 Task: Search one way flight ticket for 1 adult, 5 children, 2 infants in seat and 1 infant on lap in first from Vieques: Antonio Rivera Rodriguez Airport to Raleigh: Raleigh-durham International Airport on 8-5-2023. Choice of flights is Frontier. Number of bags: 7 checked bags. Price is upto 77000. Outbound departure time preference is 14:15.
Action: Mouse moved to (331, 291)
Screenshot: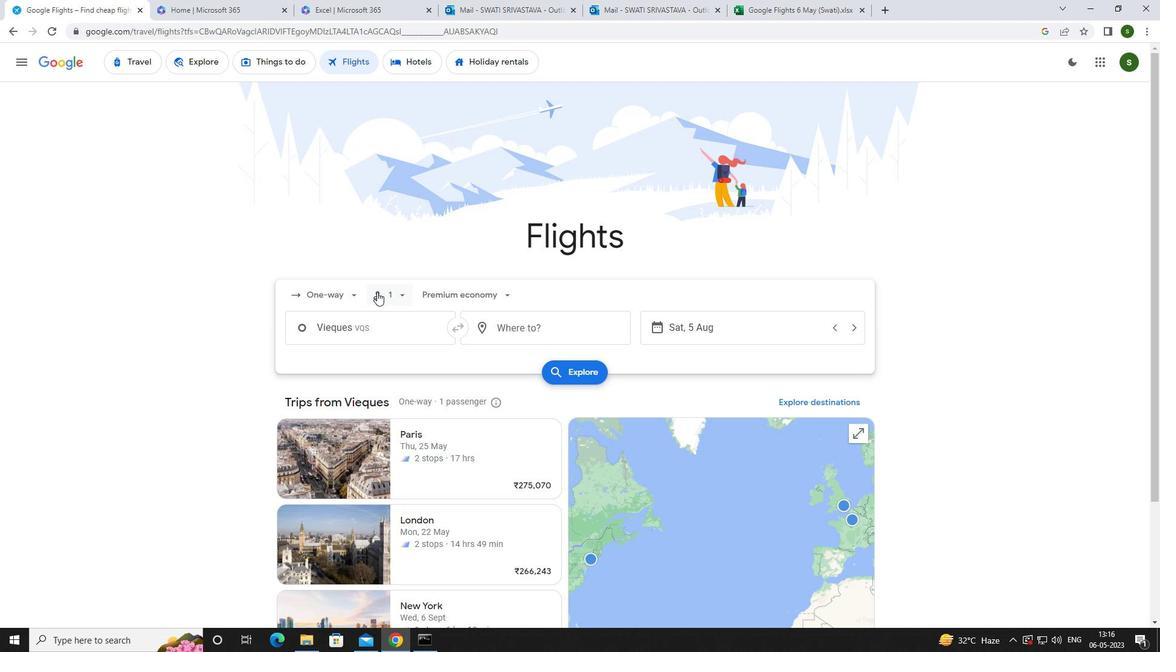 
Action: Mouse pressed left at (331, 291)
Screenshot: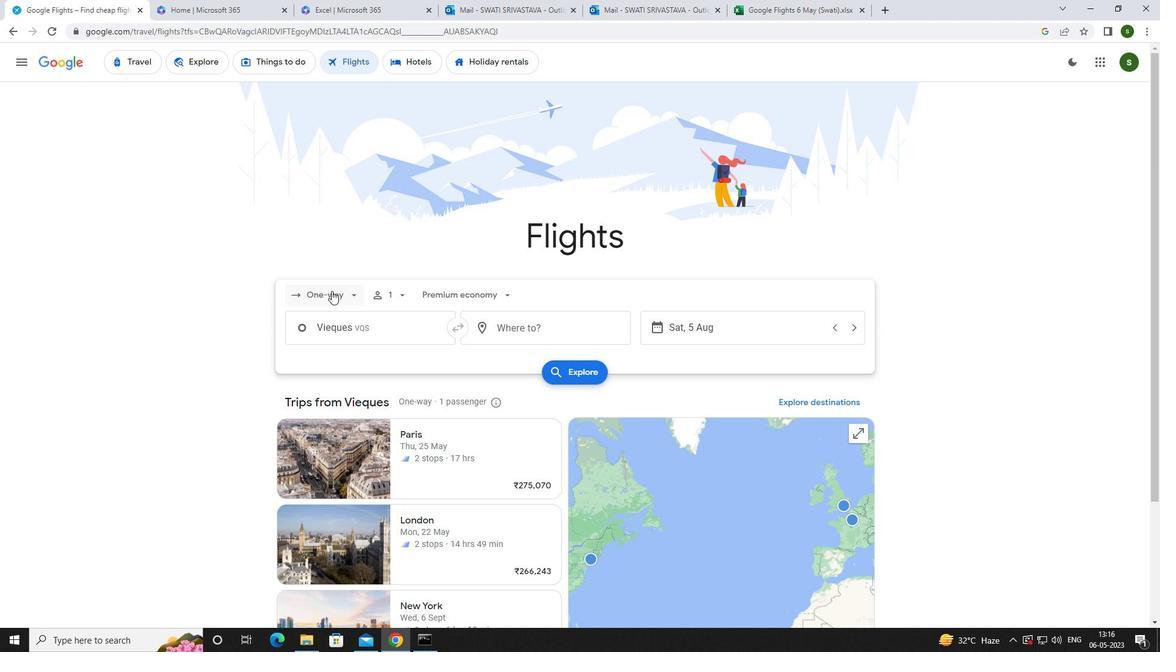 
Action: Mouse moved to (334, 356)
Screenshot: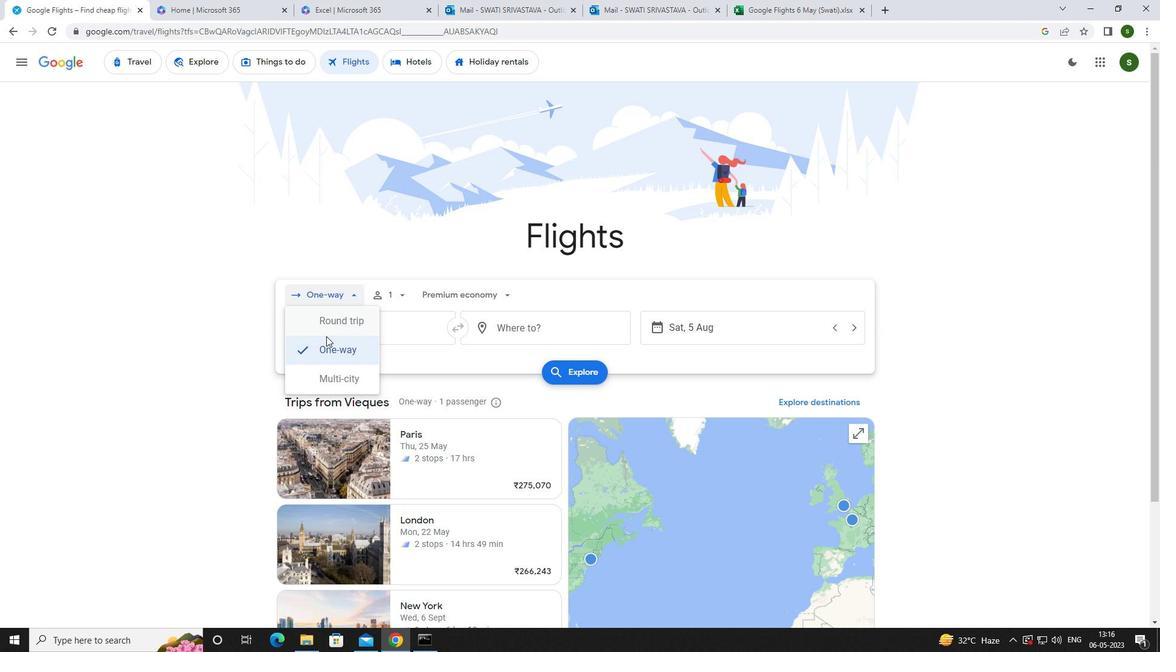 
Action: Mouse pressed left at (334, 356)
Screenshot: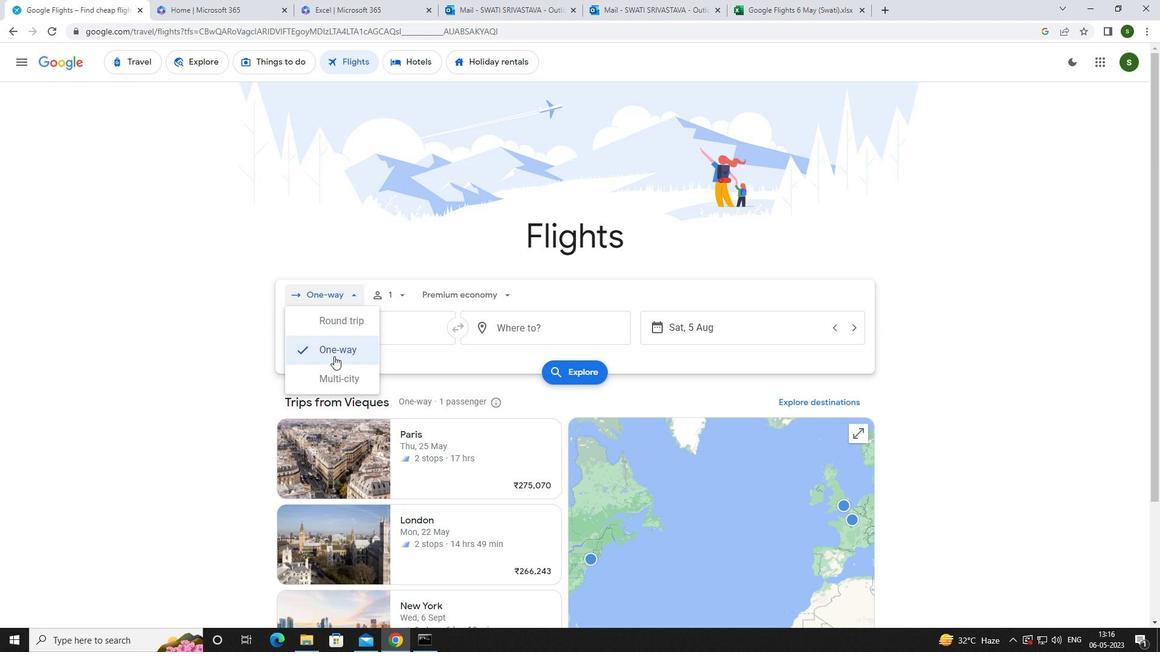 
Action: Mouse moved to (404, 289)
Screenshot: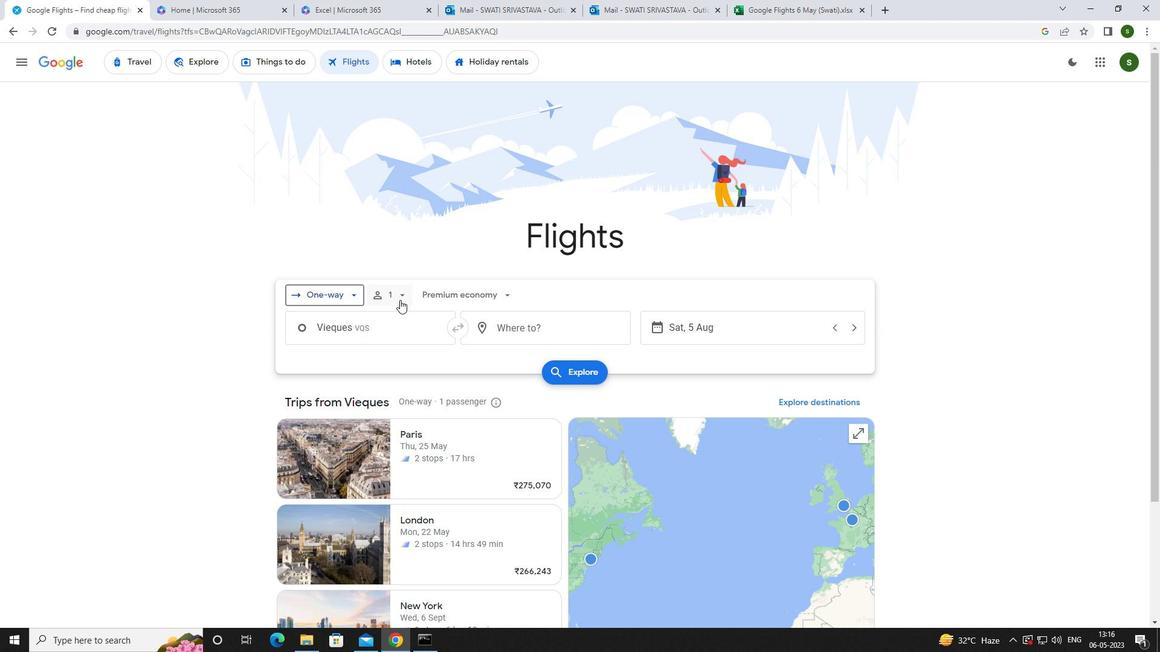 
Action: Mouse pressed left at (404, 289)
Screenshot: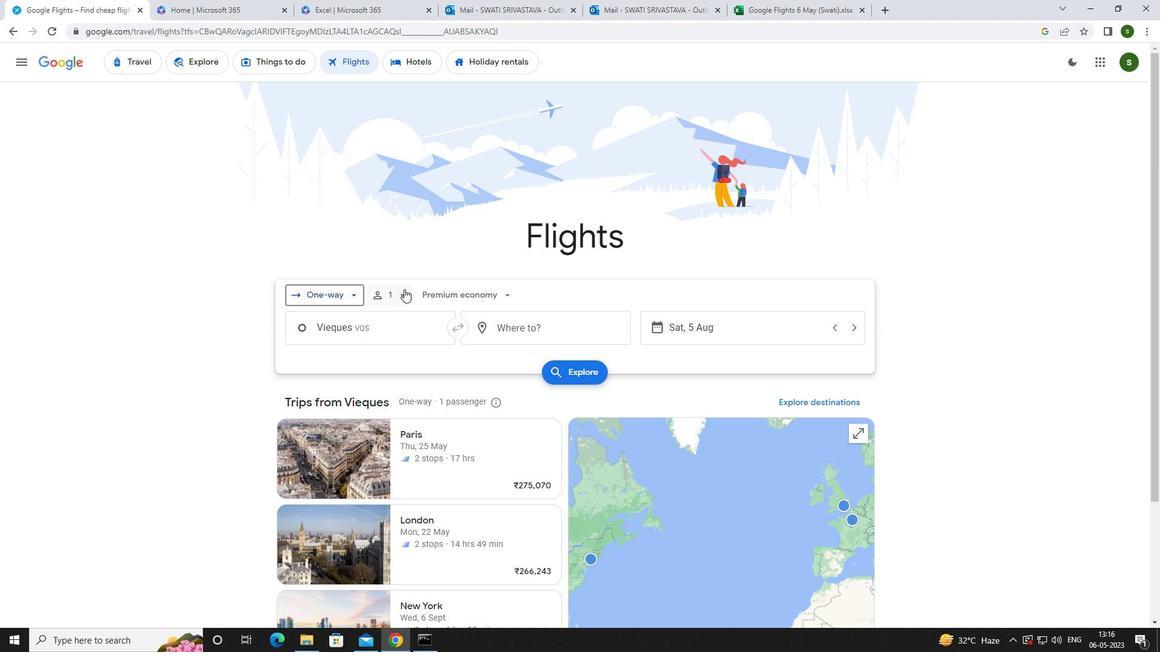 
Action: Mouse moved to (493, 351)
Screenshot: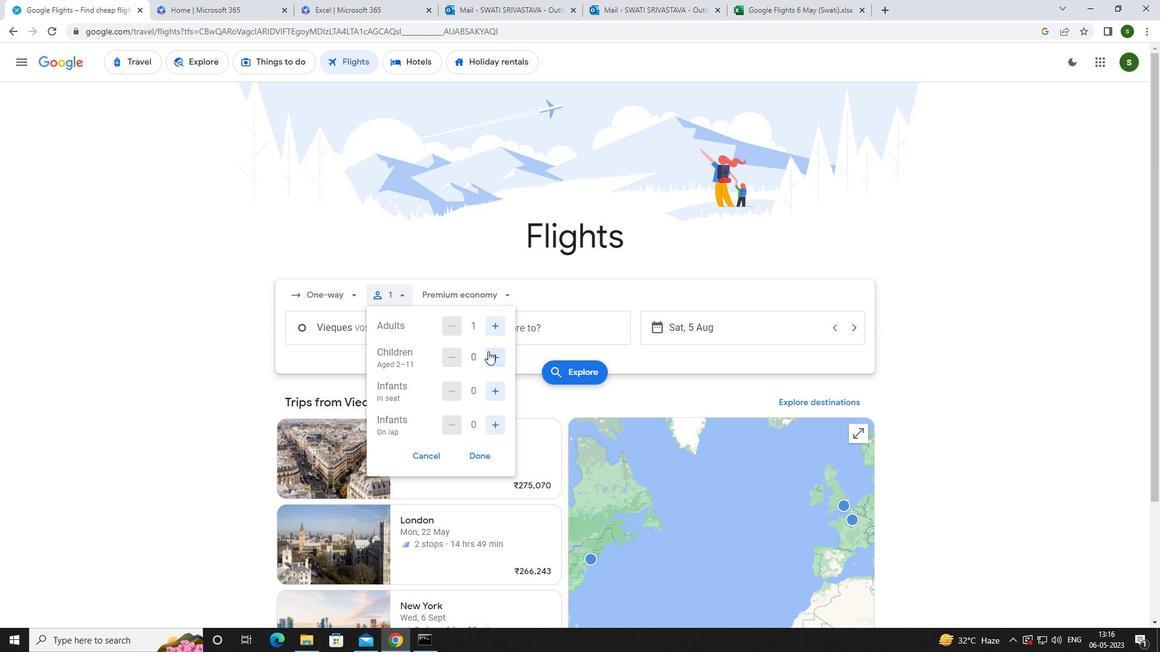 
Action: Mouse pressed left at (493, 351)
Screenshot: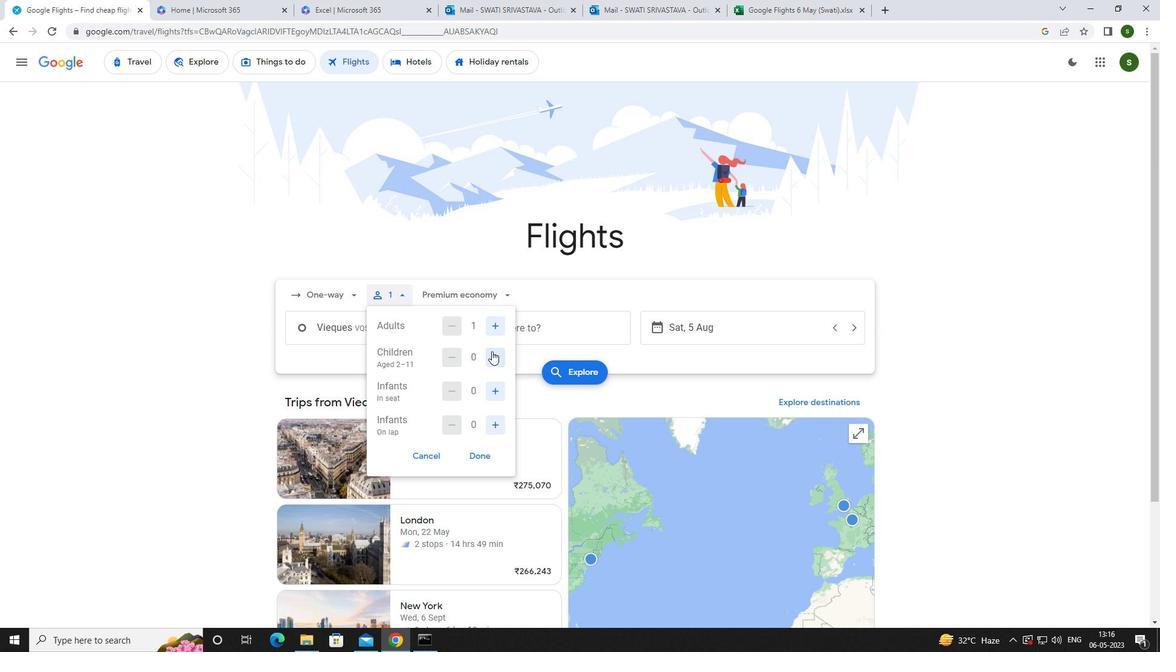 
Action: Mouse pressed left at (493, 351)
Screenshot: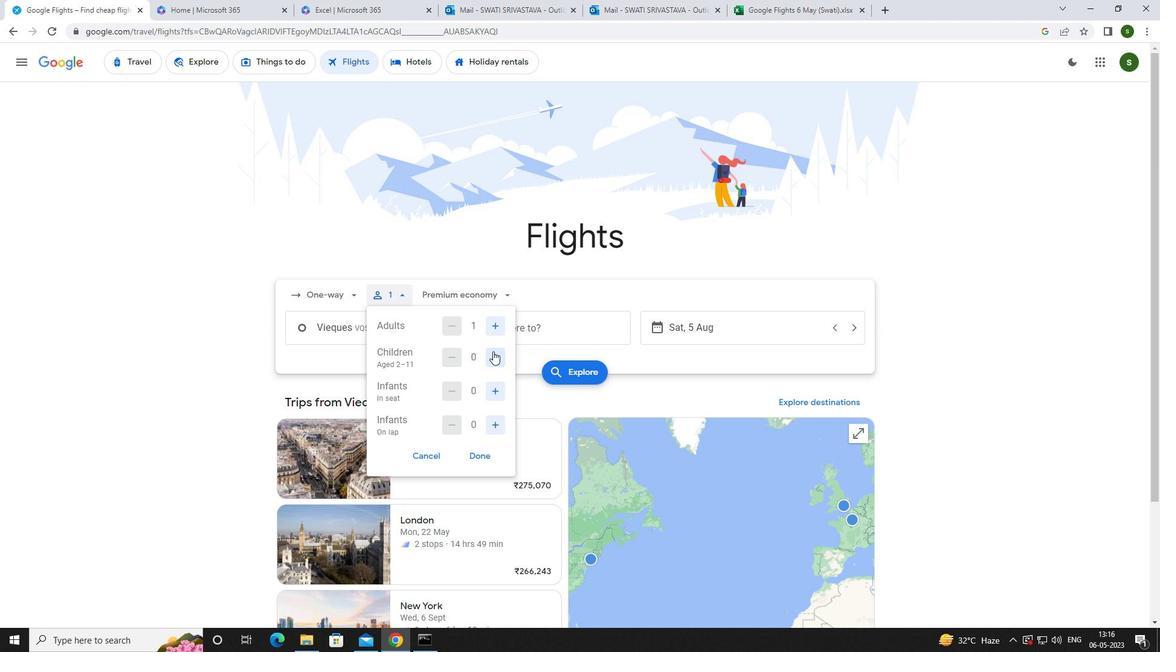 
Action: Mouse pressed left at (493, 351)
Screenshot: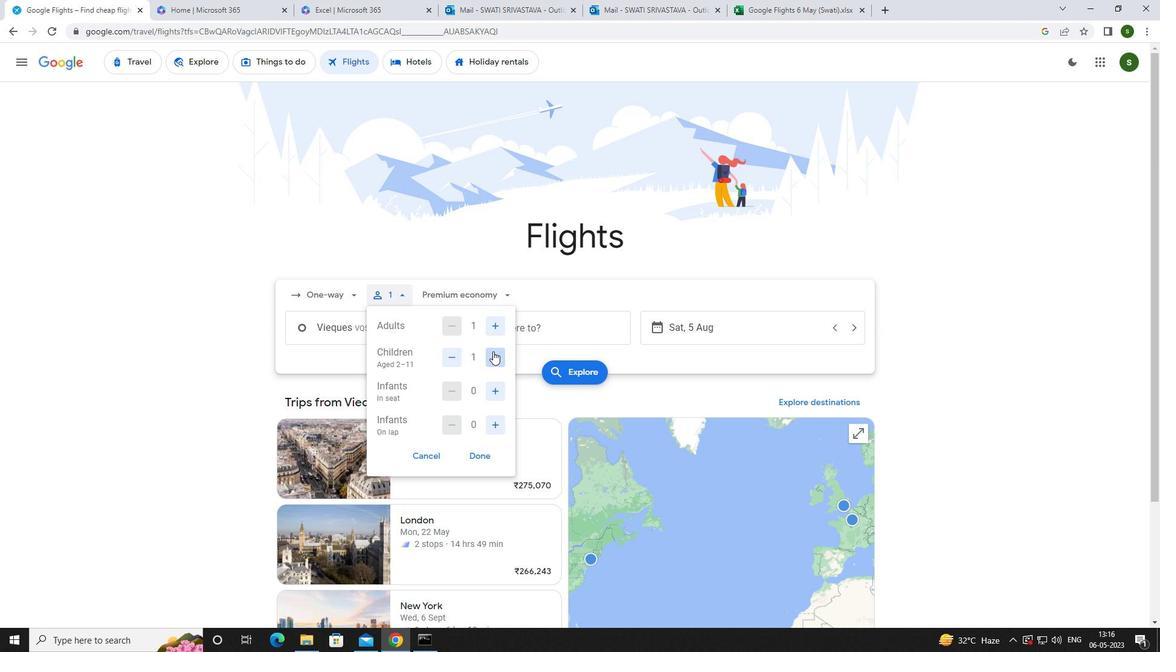 
Action: Mouse pressed left at (493, 351)
Screenshot: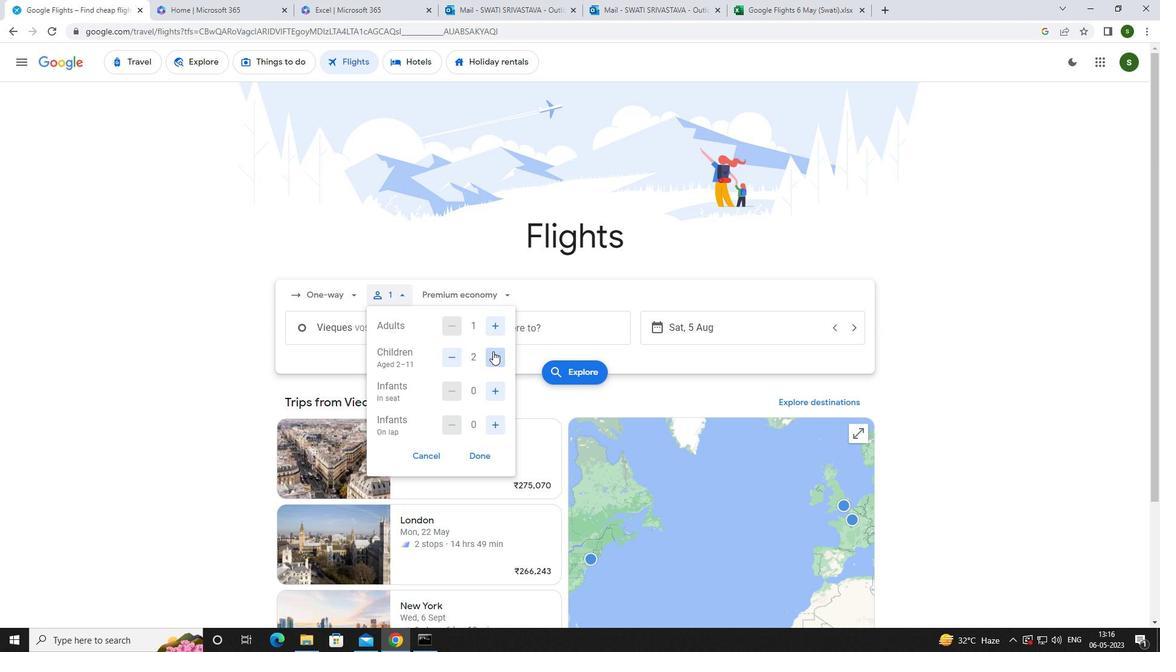 
Action: Mouse pressed left at (493, 351)
Screenshot: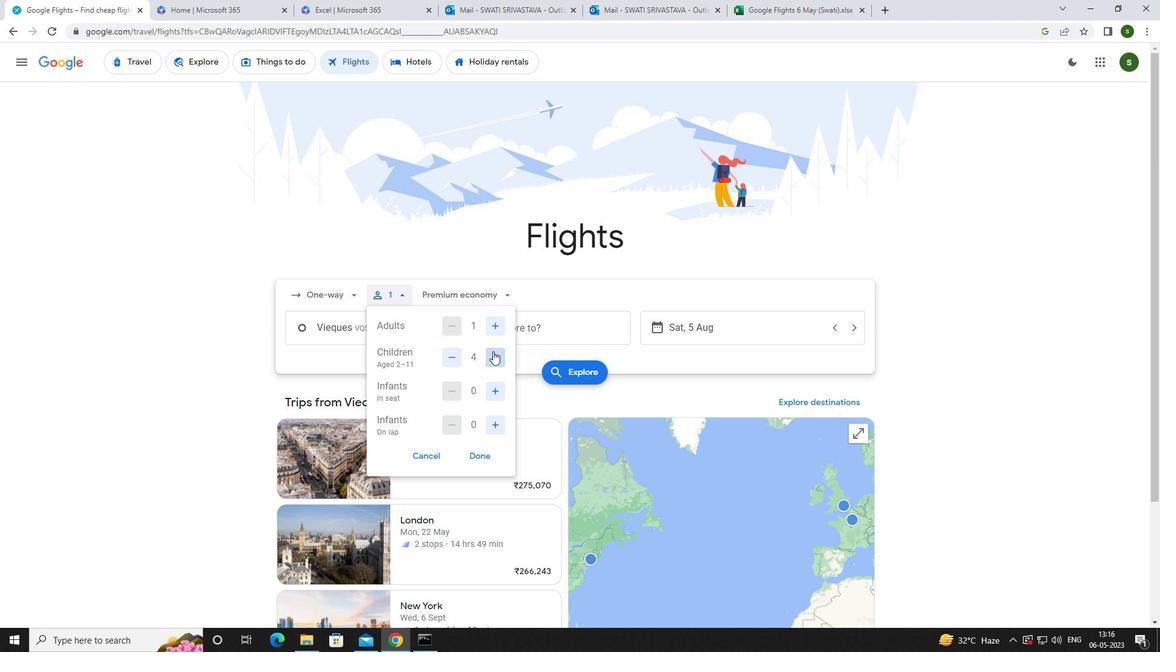 
Action: Mouse moved to (494, 392)
Screenshot: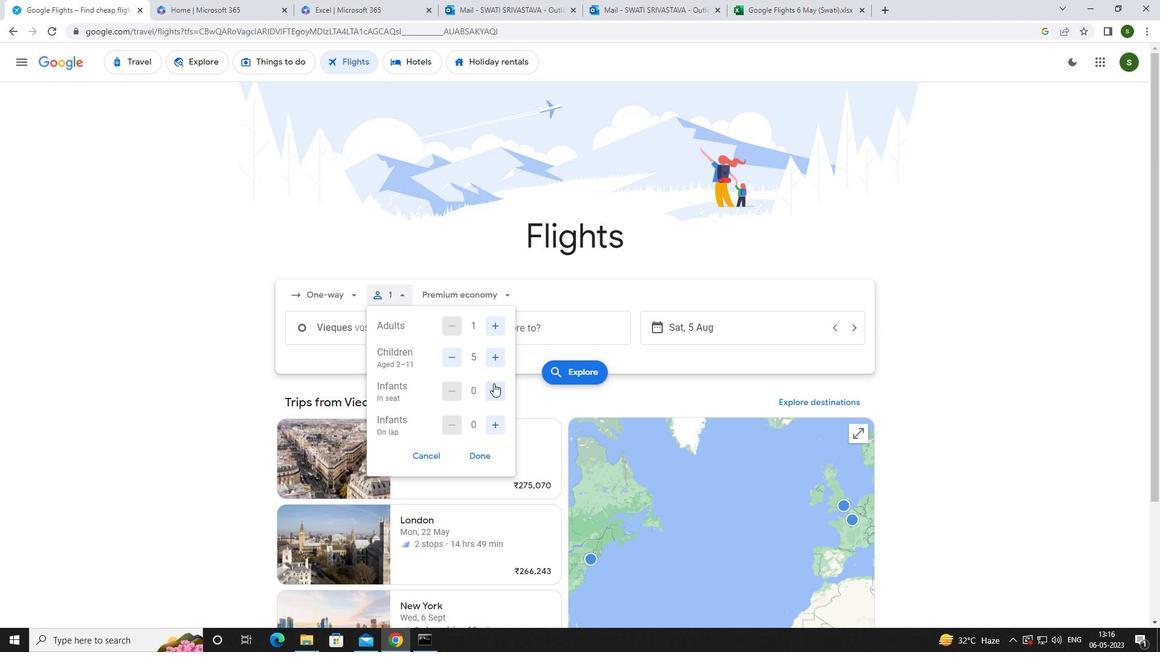 
Action: Mouse pressed left at (494, 392)
Screenshot: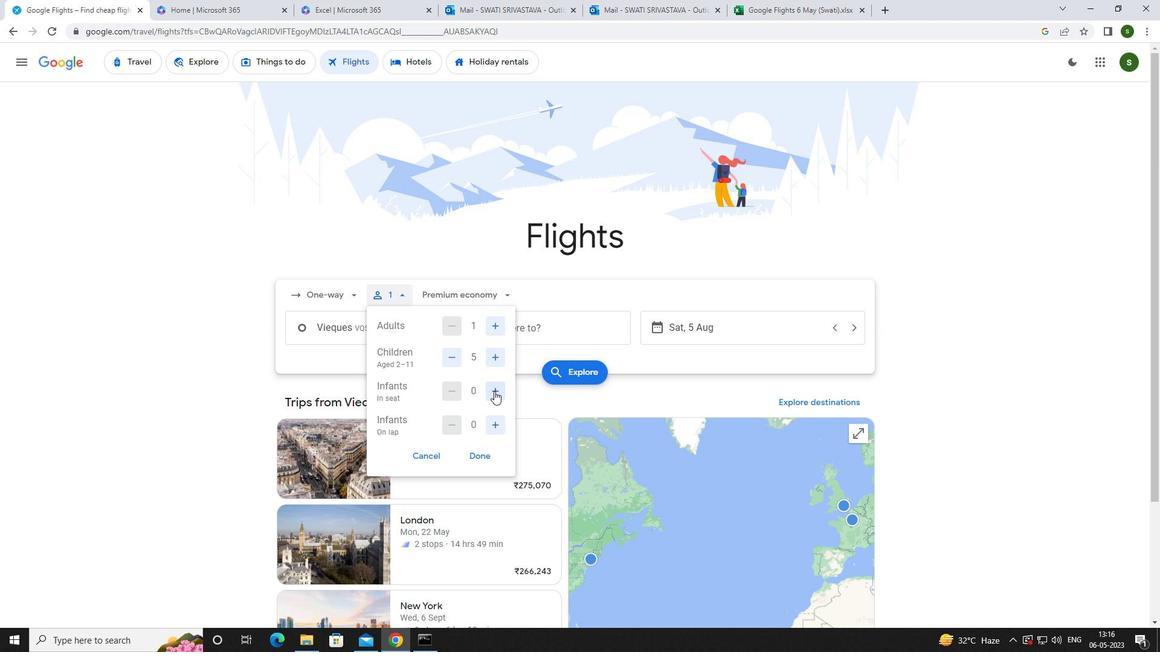 
Action: Mouse moved to (492, 422)
Screenshot: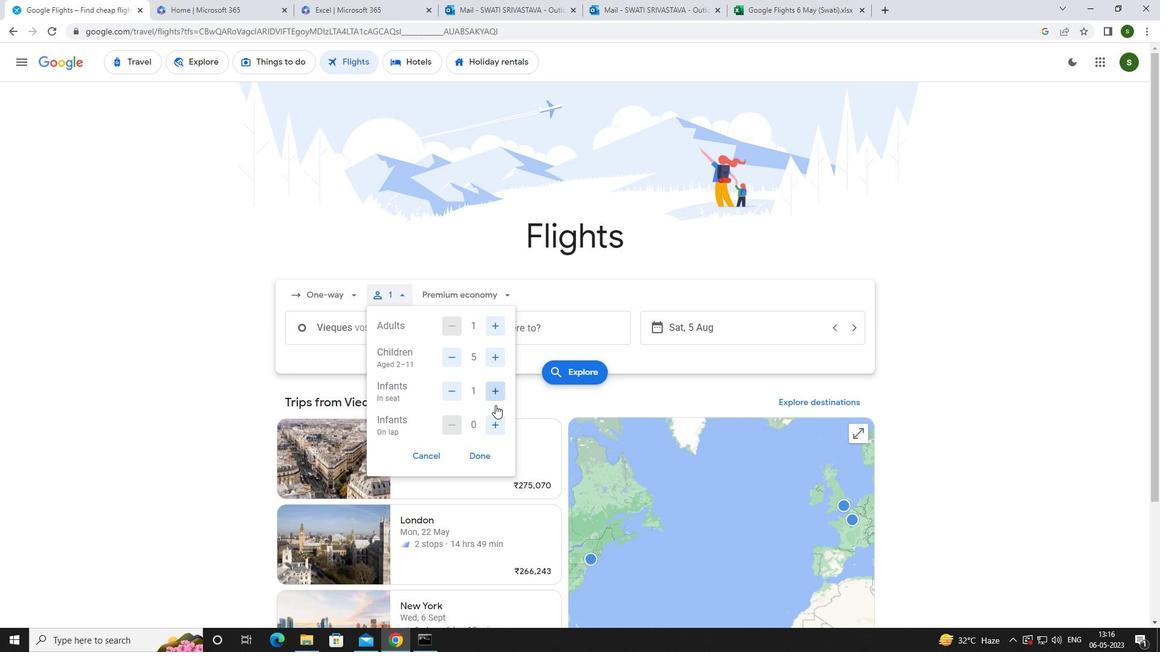 
Action: Mouse pressed left at (492, 422)
Screenshot: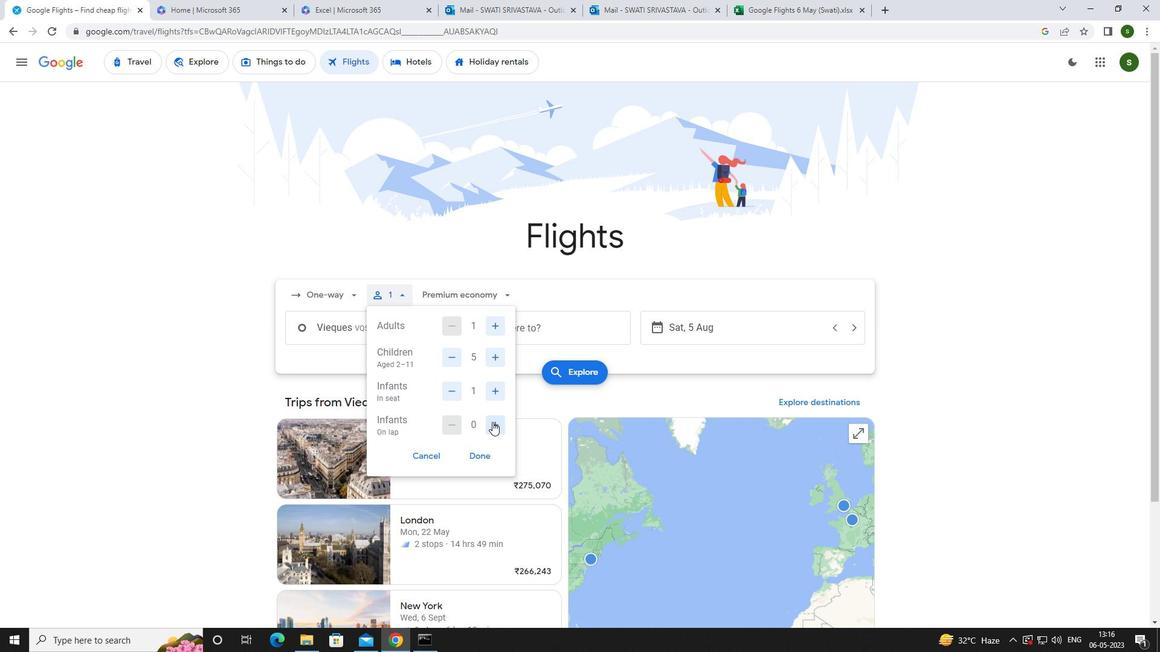 
Action: Mouse moved to (476, 289)
Screenshot: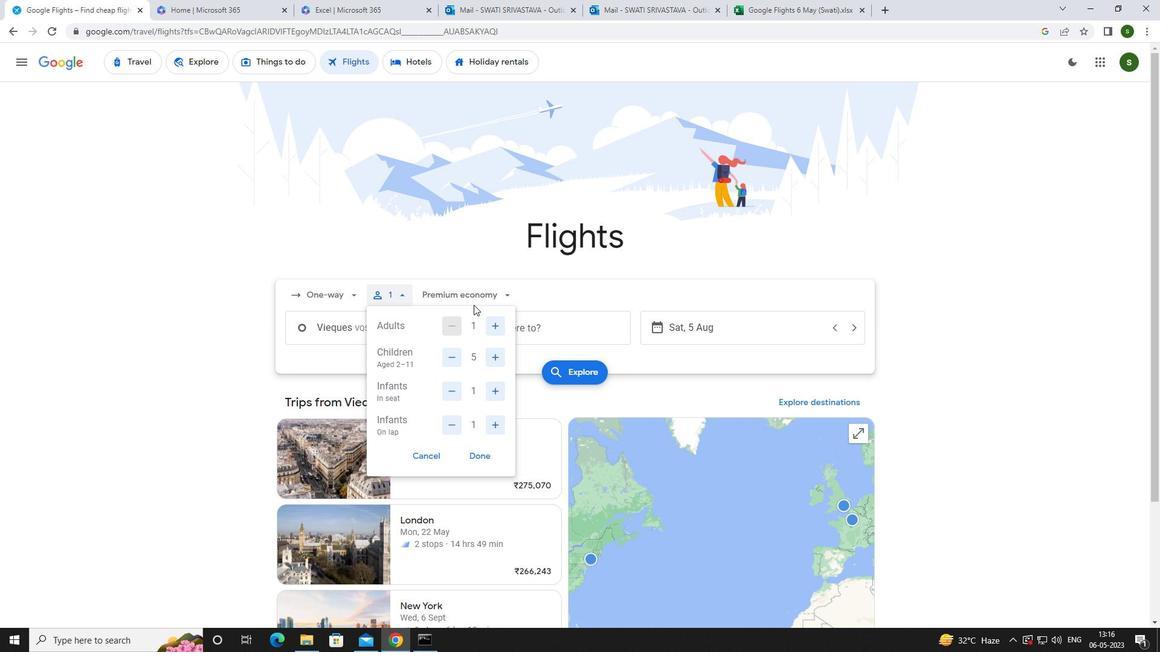 
Action: Mouse pressed left at (476, 289)
Screenshot: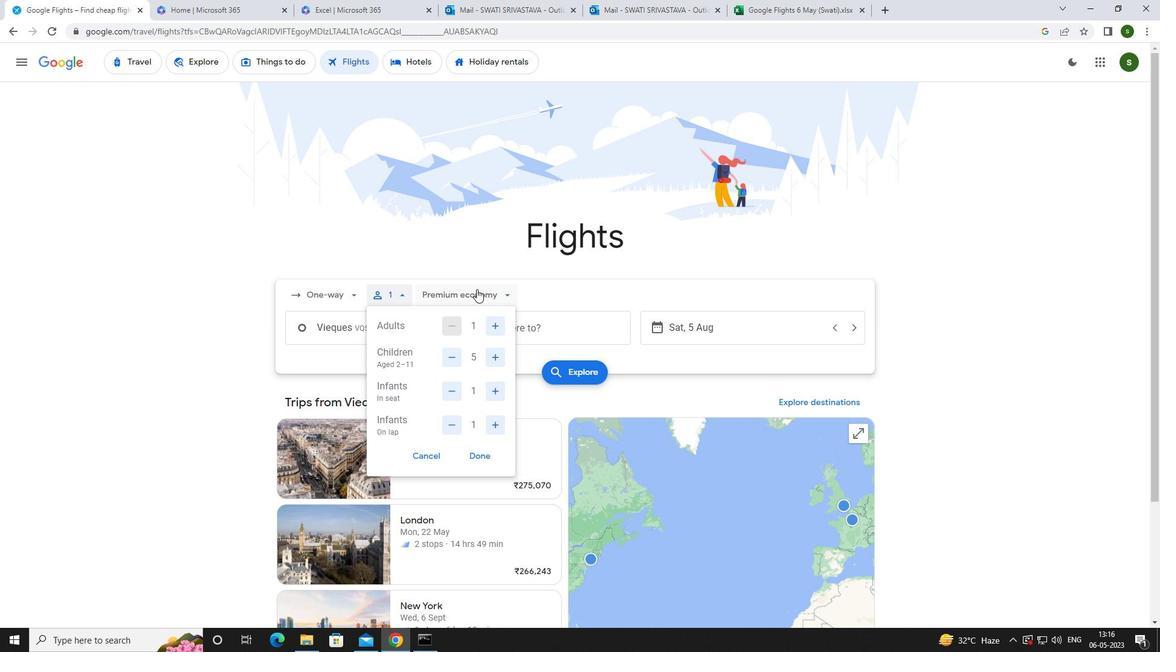 
Action: Mouse moved to (470, 415)
Screenshot: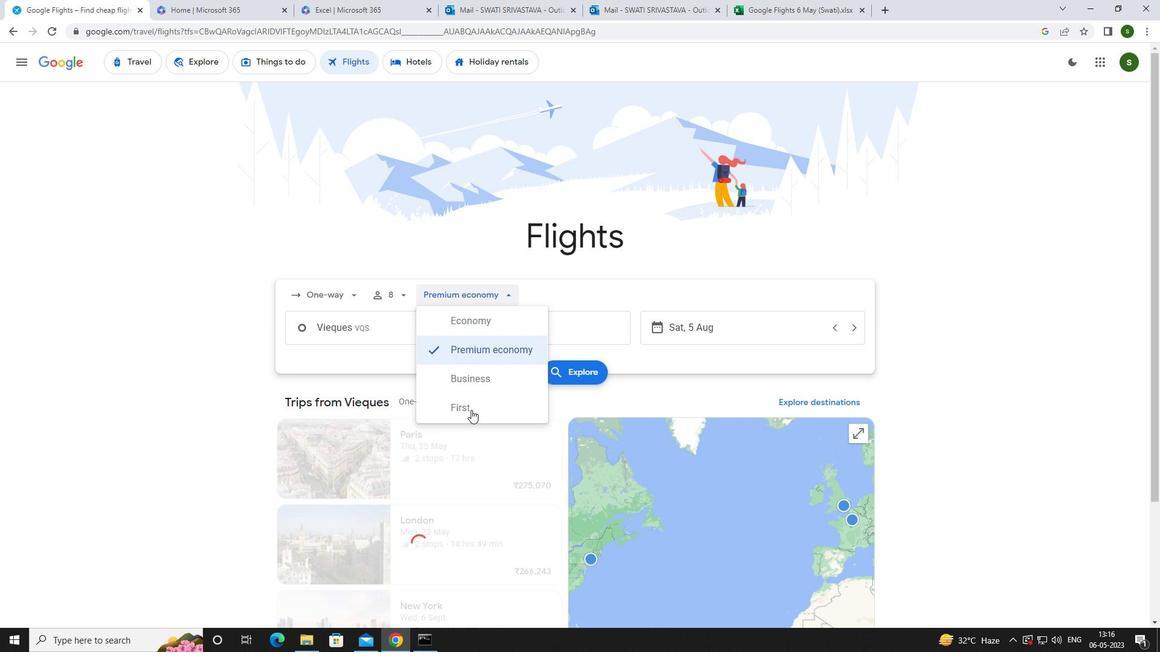 
Action: Mouse pressed left at (470, 415)
Screenshot: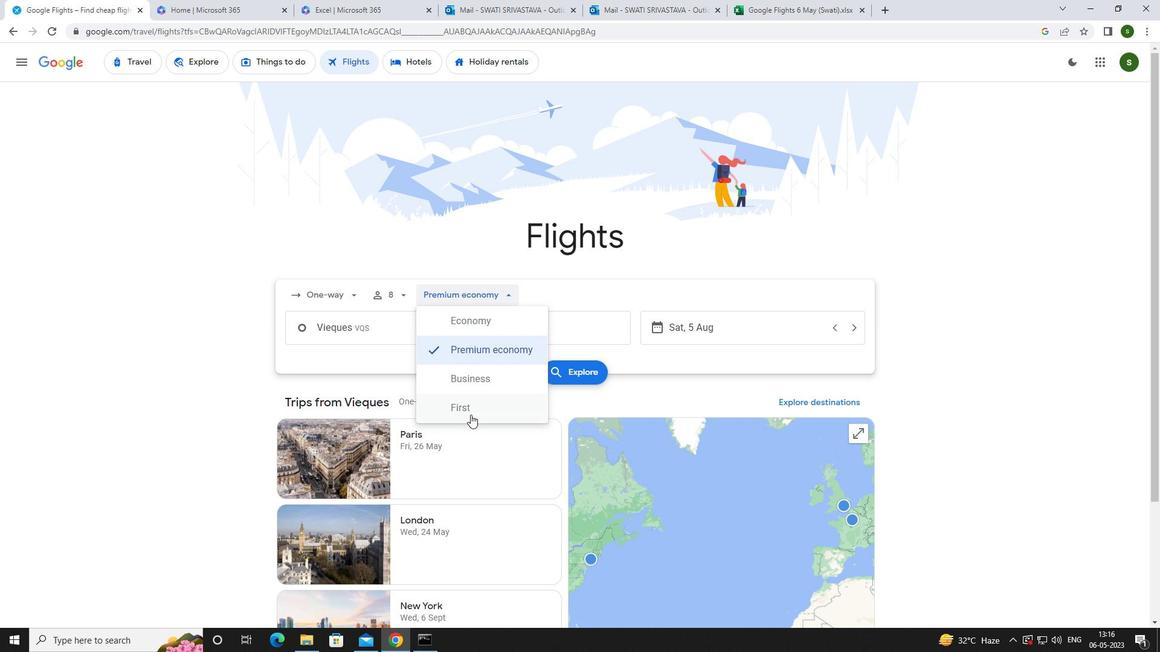 
Action: Mouse moved to (410, 339)
Screenshot: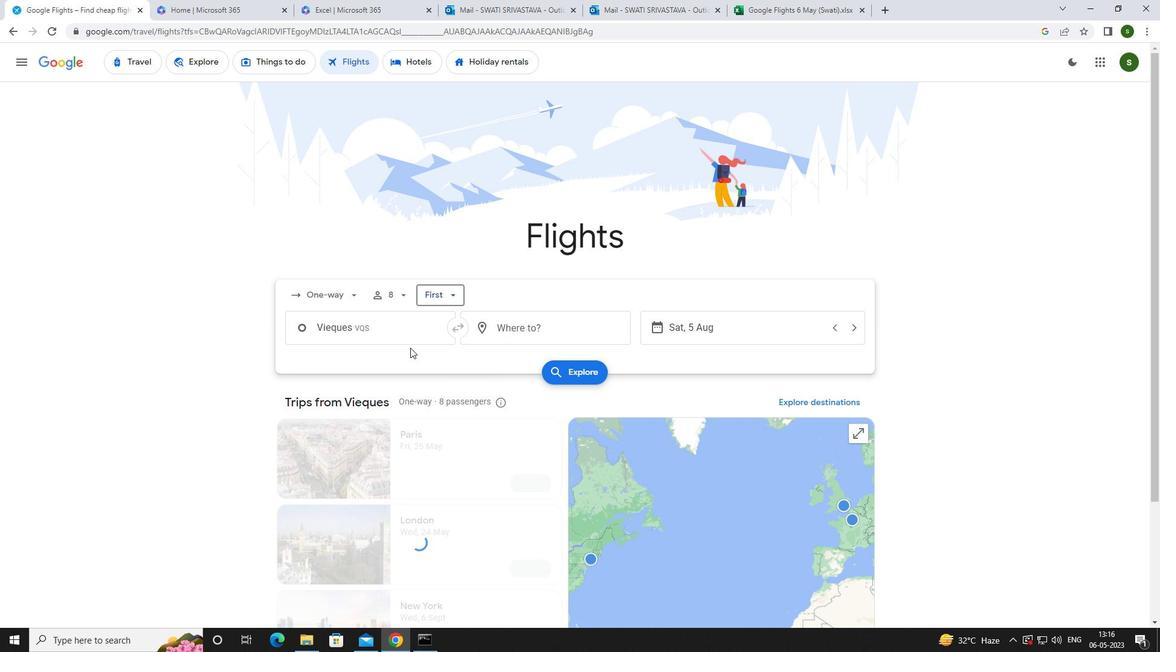 
Action: Mouse pressed left at (410, 339)
Screenshot: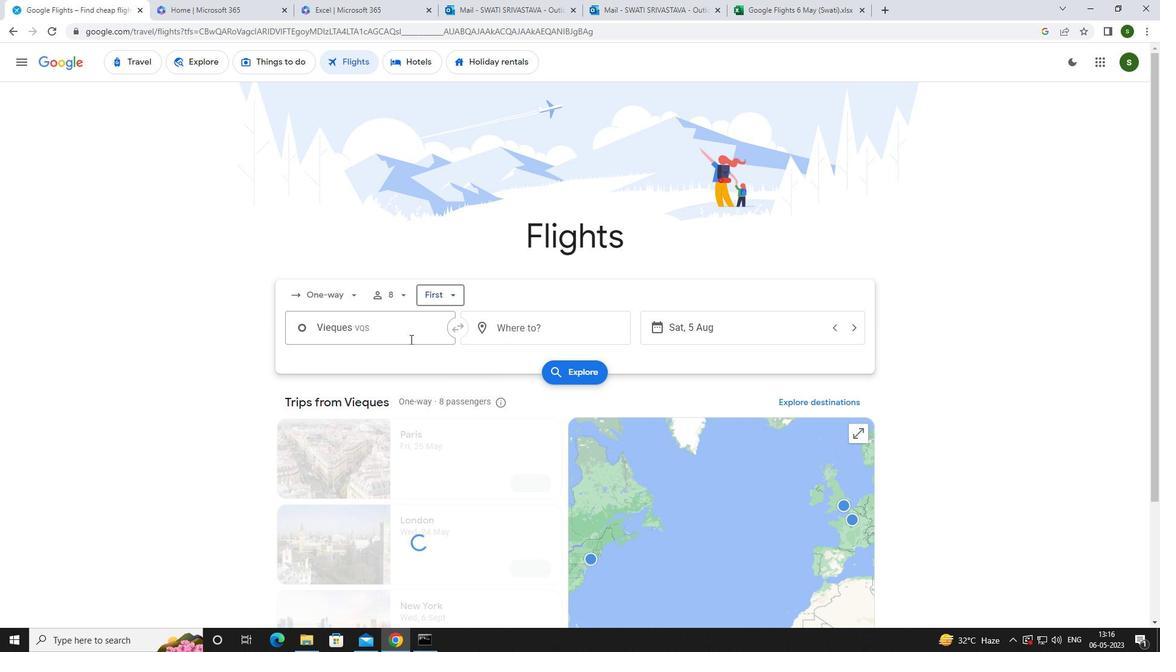 
Action: Key pressed <Key.caps_lock>v<Key.caps_lock>ieque
Screenshot: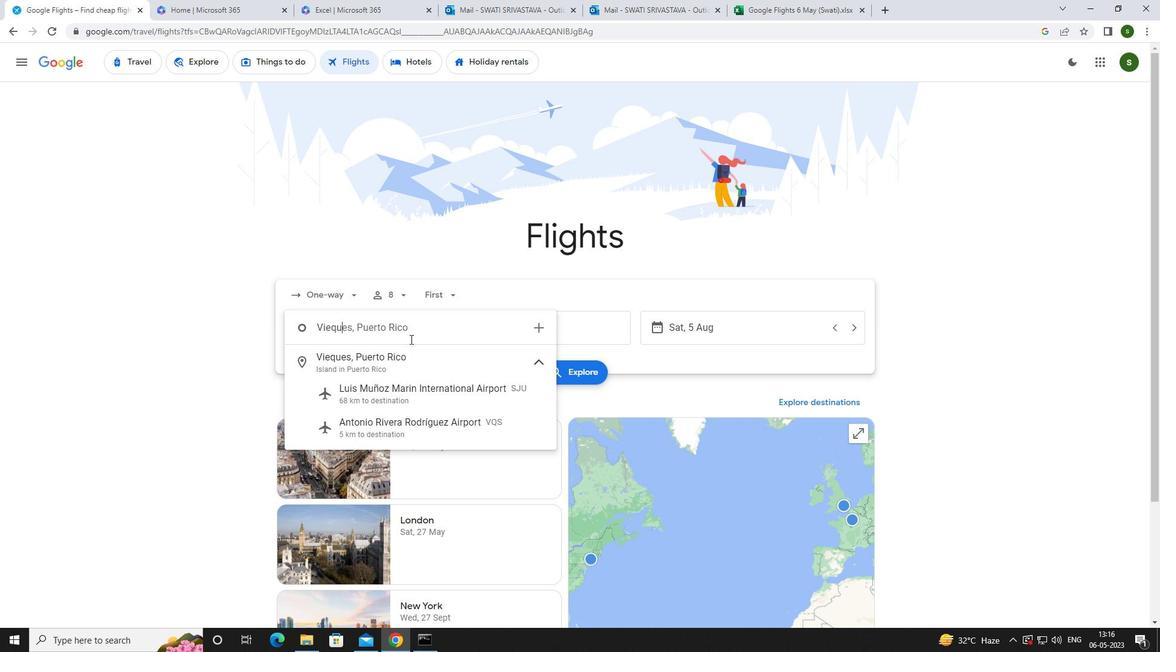 
Action: Mouse moved to (409, 428)
Screenshot: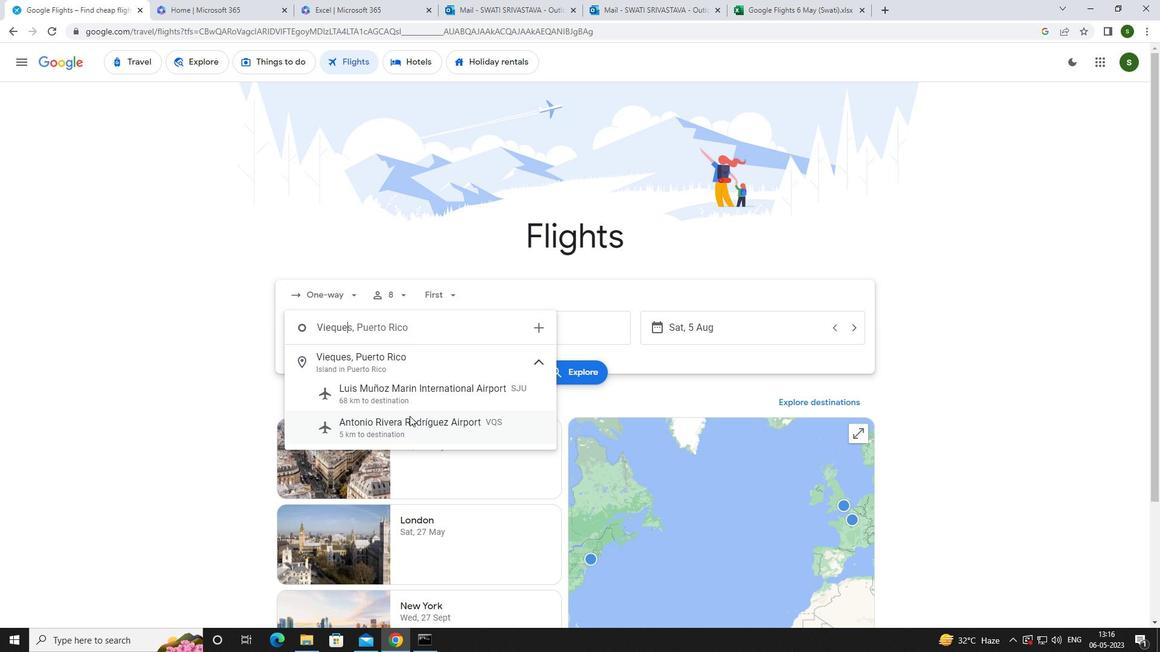 
Action: Mouse pressed left at (409, 428)
Screenshot: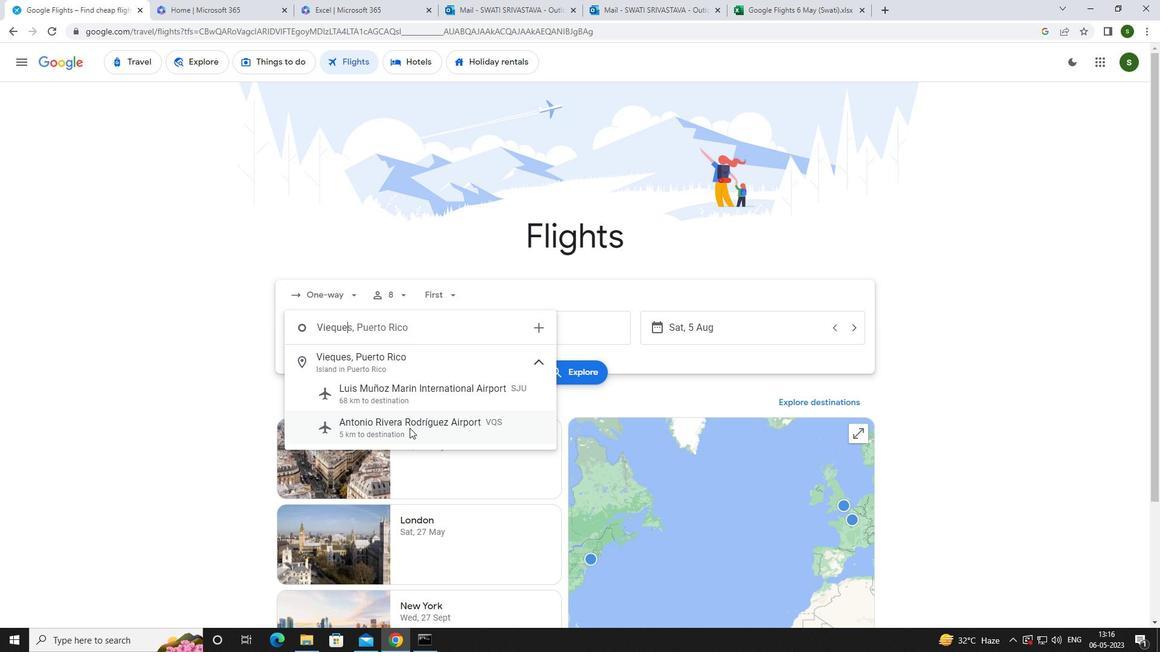 
Action: Mouse moved to (499, 329)
Screenshot: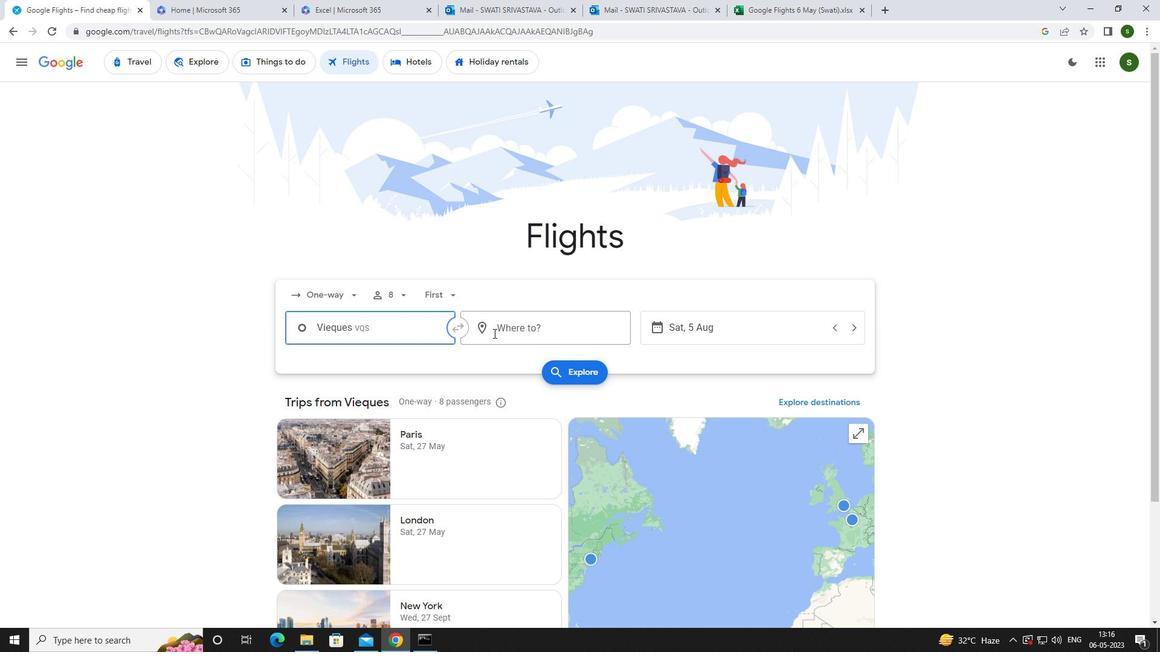 
Action: Mouse pressed left at (499, 329)
Screenshot: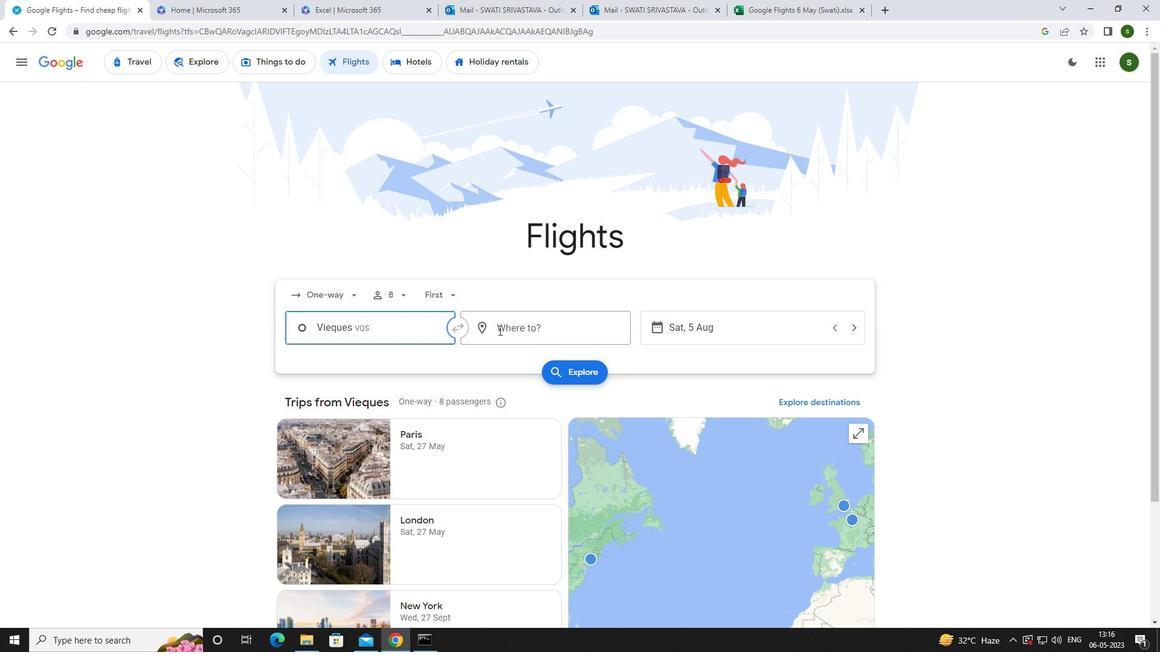 
Action: Mouse moved to (486, 330)
Screenshot: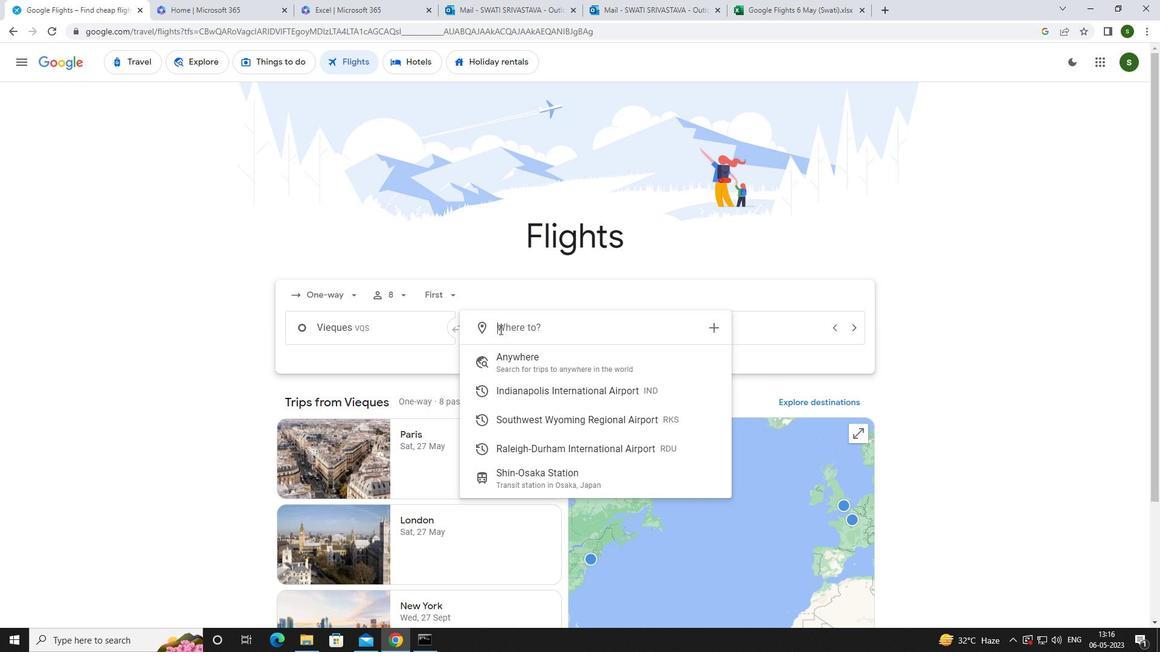 
Action: Key pressed <Key.caps_lock>r<Key.caps_lock>alei
Screenshot: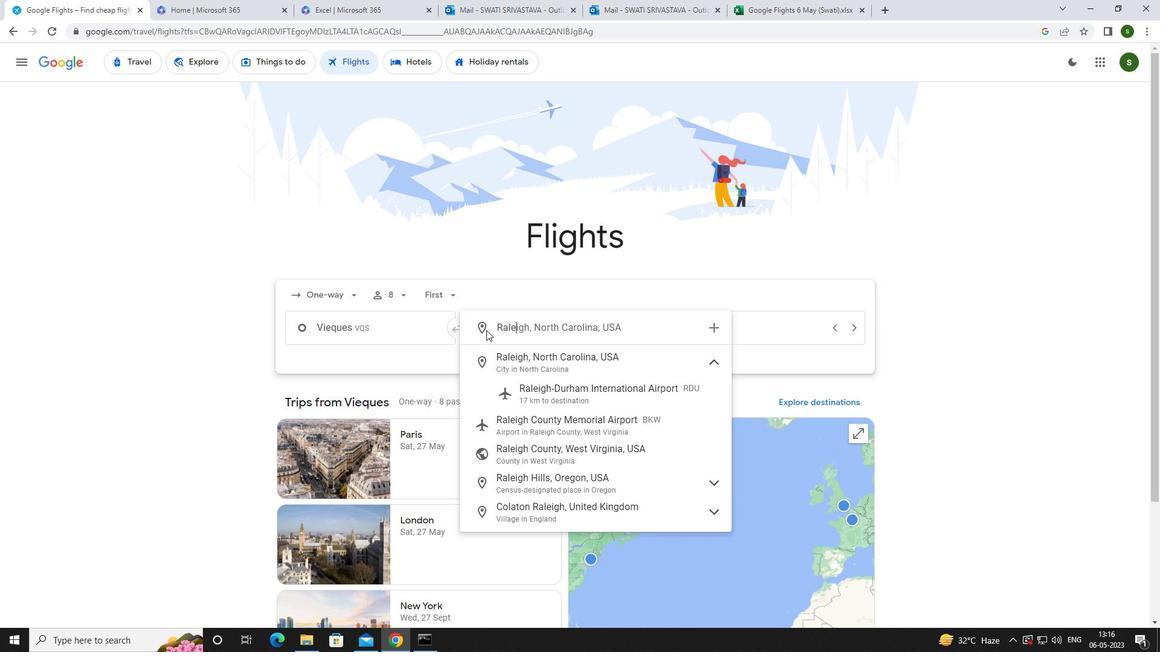 
Action: Mouse moved to (564, 392)
Screenshot: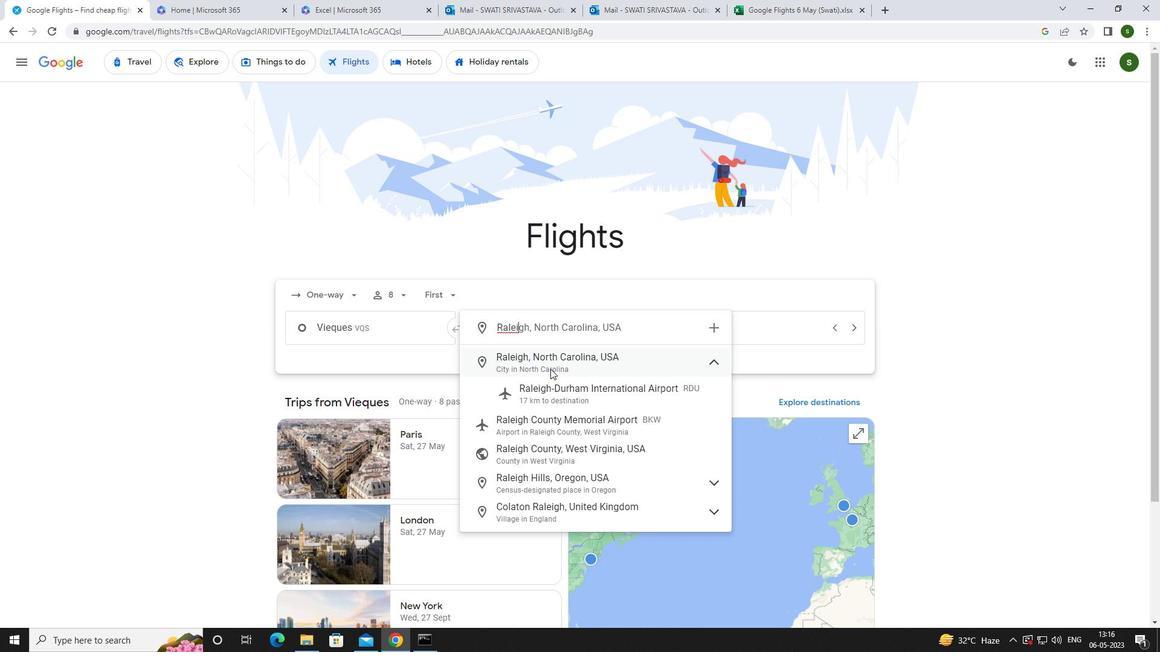 
Action: Mouse pressed left at (564, 392)
Screenshot: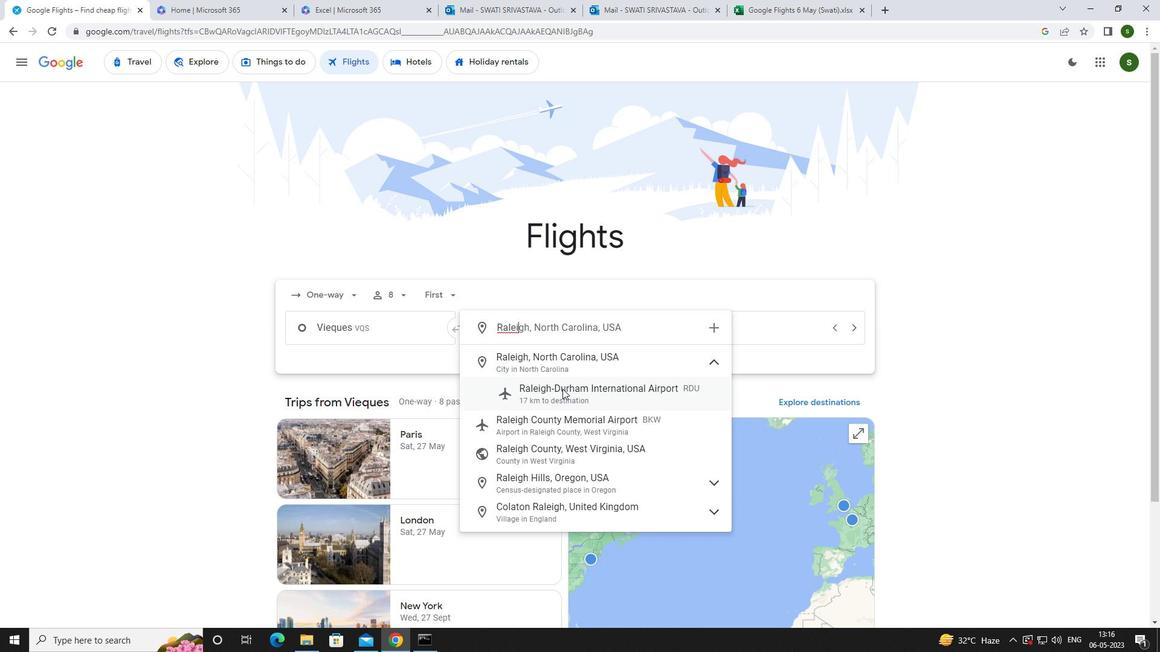 
Action: Mouse moved to (677, 326)
Screenshot: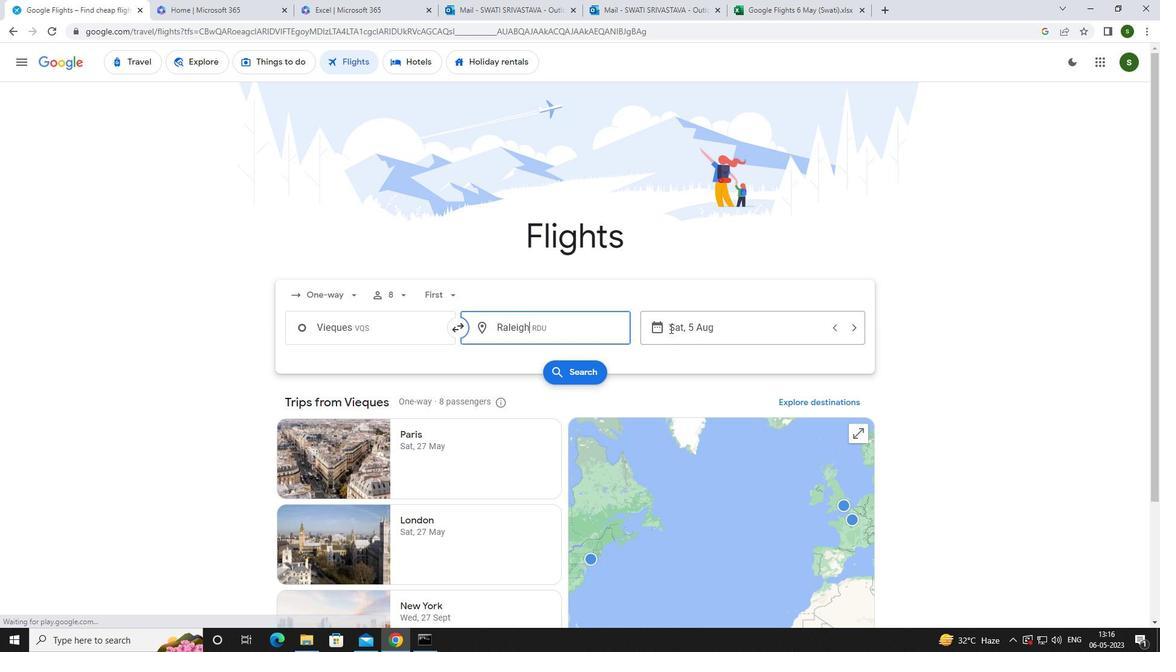 
Action: Mouse pressed left at (677, 326)
Screenshot: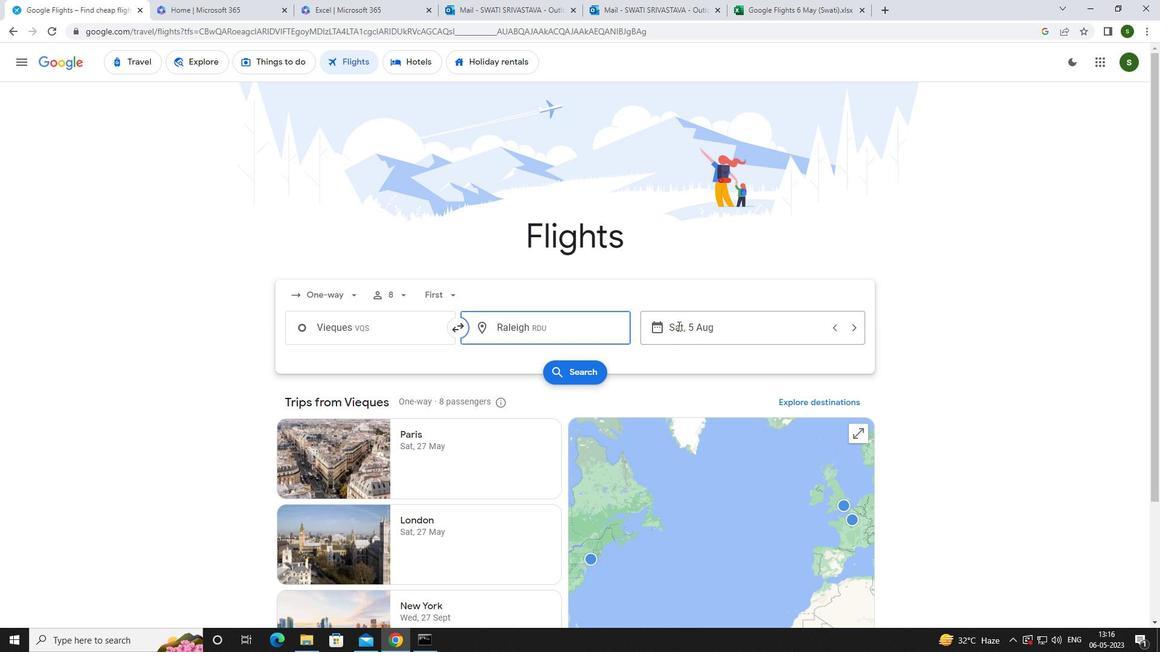 
Action: Mouse moved to (602, 406)
Screenshot: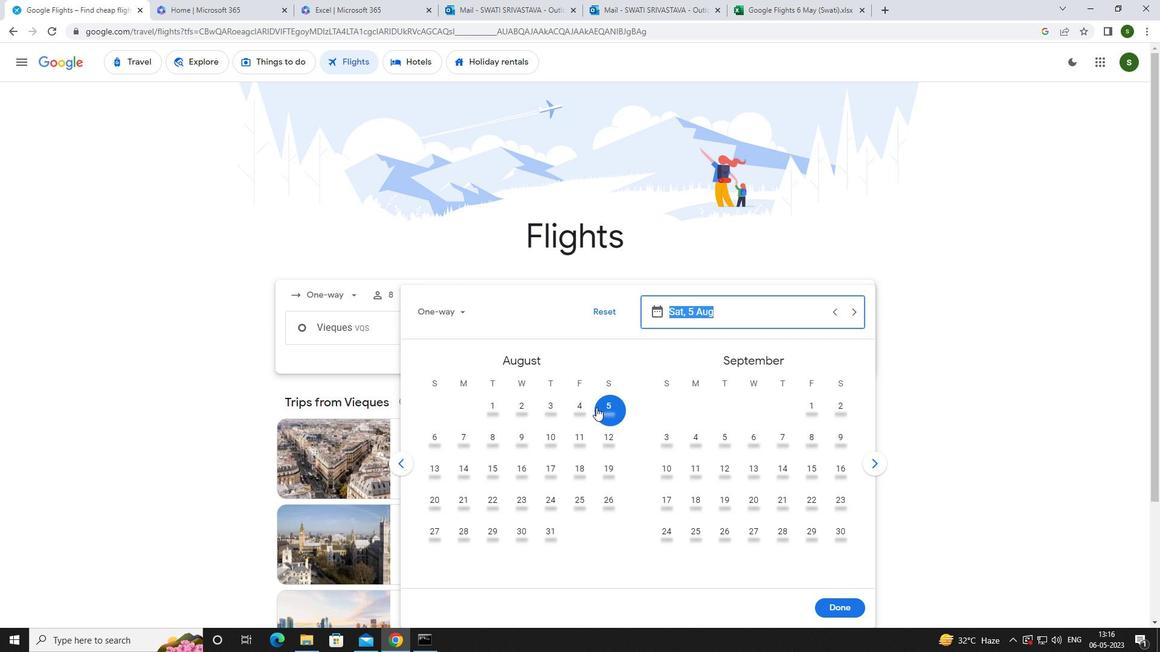 
Action: Mouse pressed left at (602, 406)
Screenshot: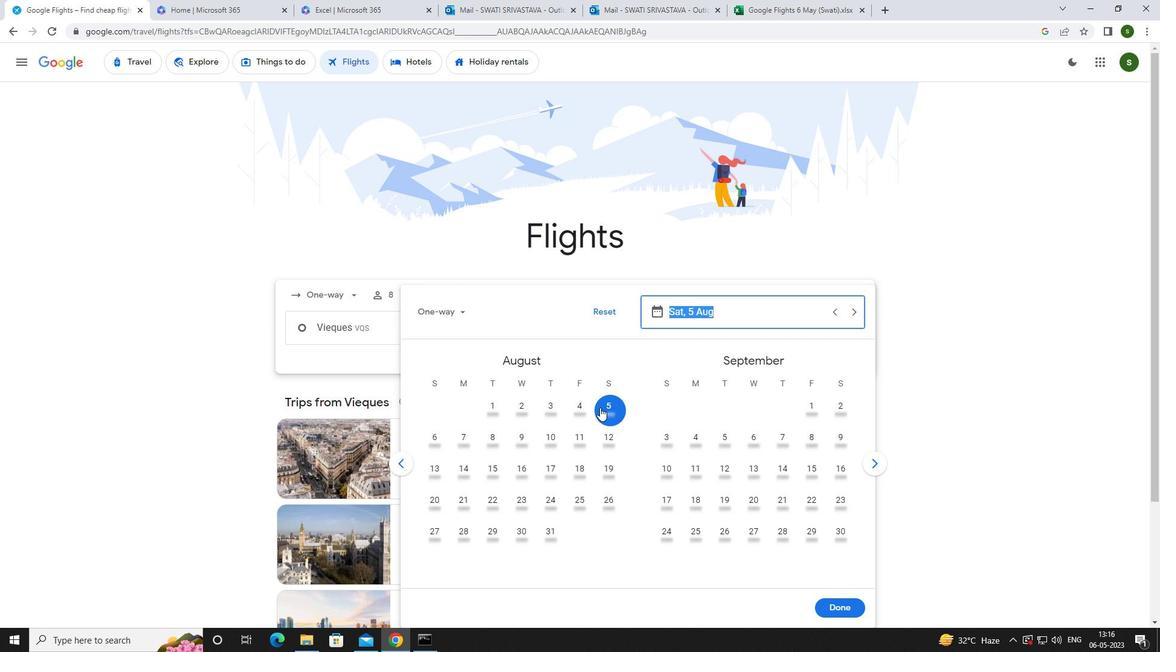 
Action: Mouse moved to (832, 615)
Screenshot: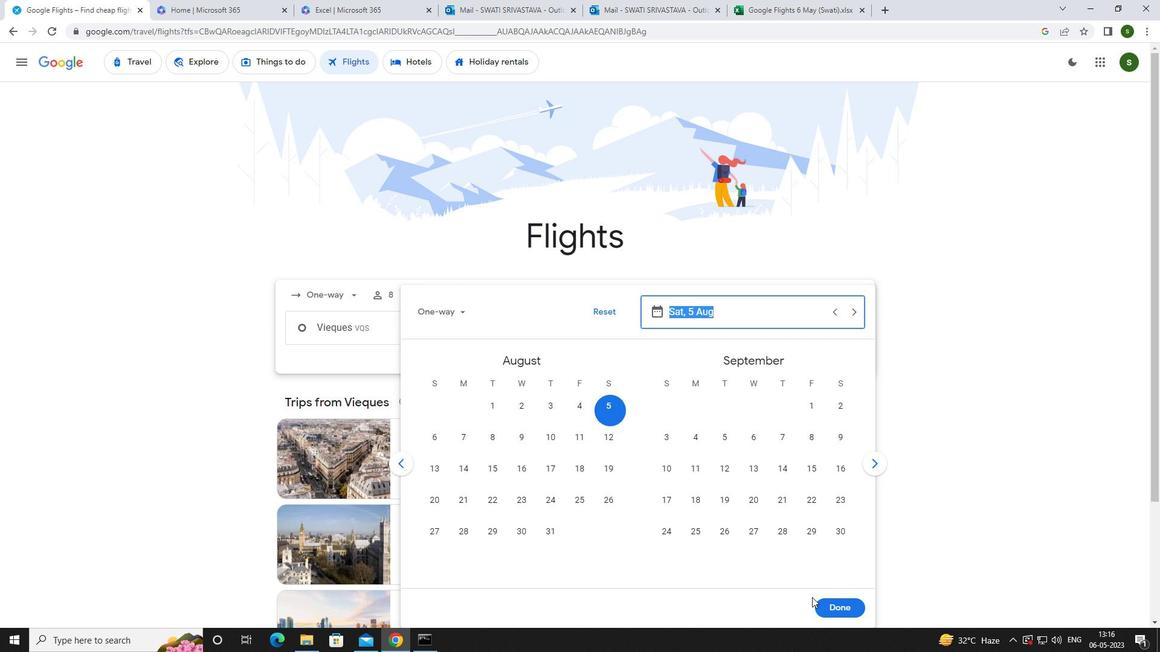 
Action: Mouse pressed left at (832, 615)
Screenshot: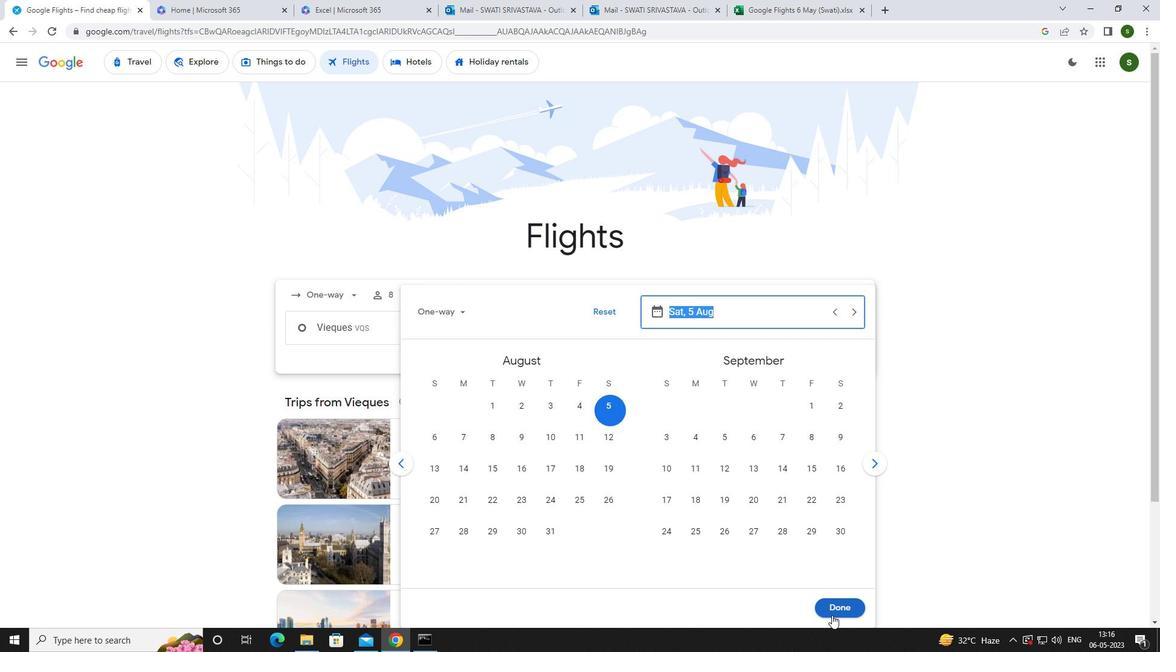 
Action: Mouse moved to (584, 374)
Screenshot: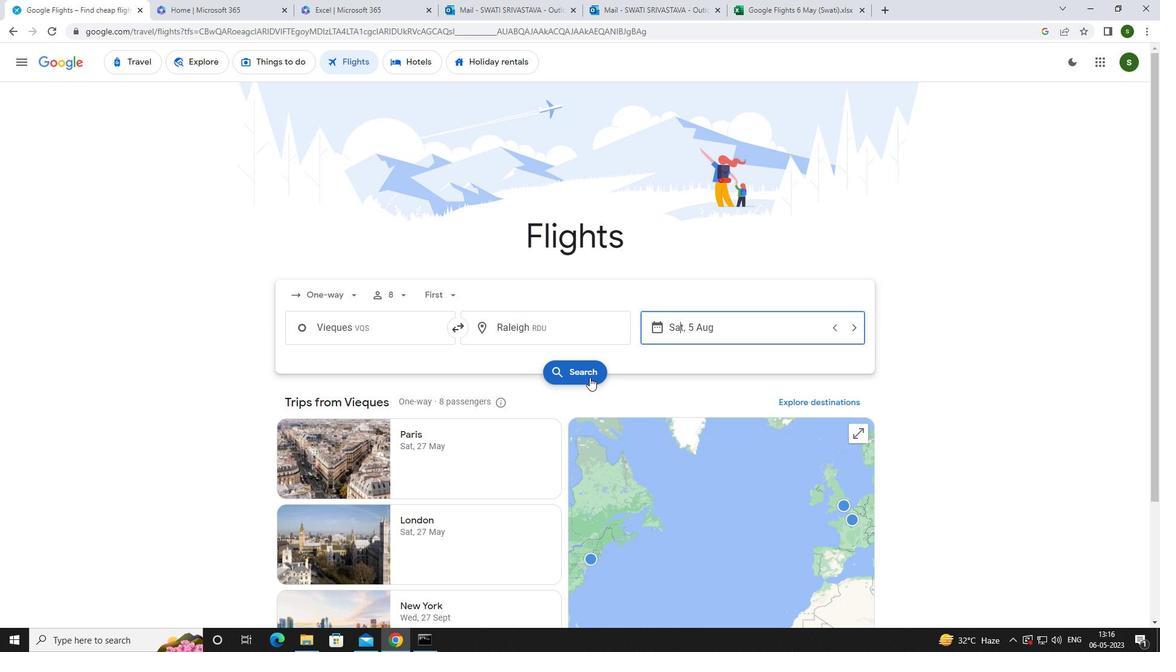 
Action: Mouse pressed left at (584, 374)
Screenshot: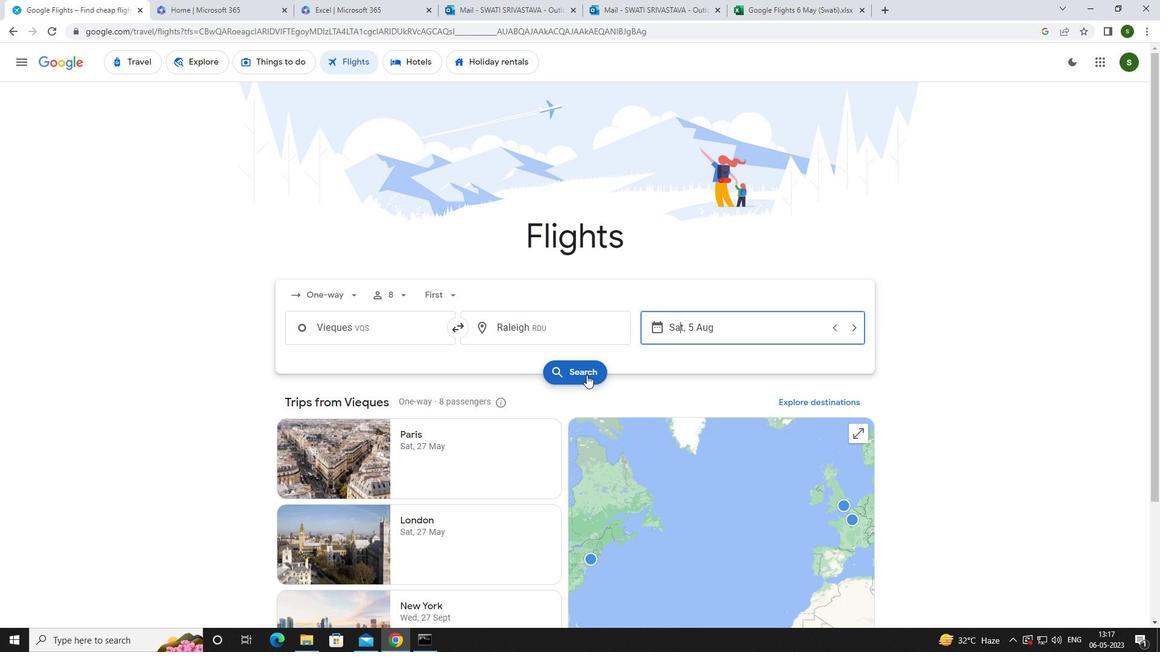 
Action: Mouse moved to (306, 175)
Screenshot: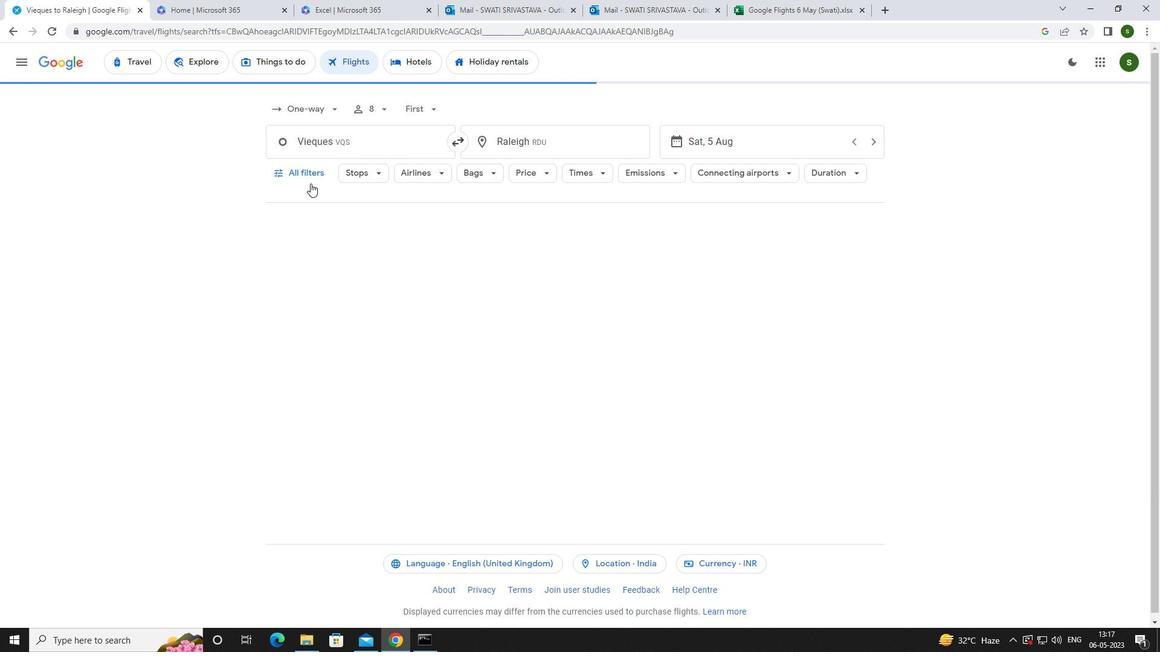 
Action: Mouse pressed left at (306, 175)
Screenshot: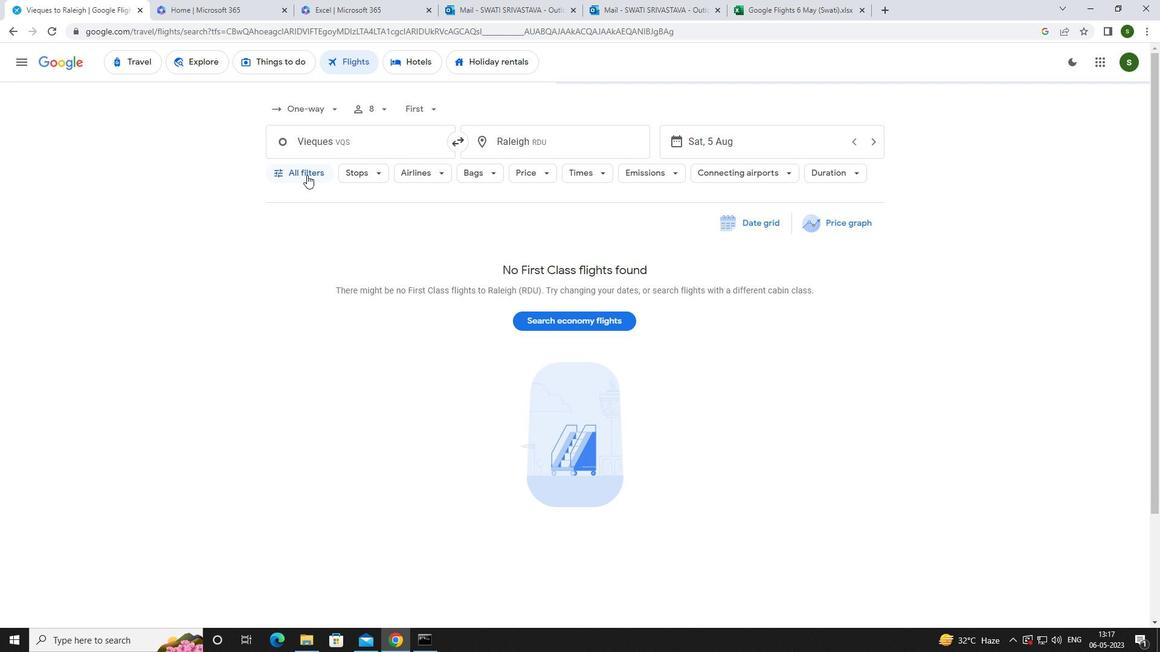 
Action: Mouse moved to (448, 429)
Screenshot: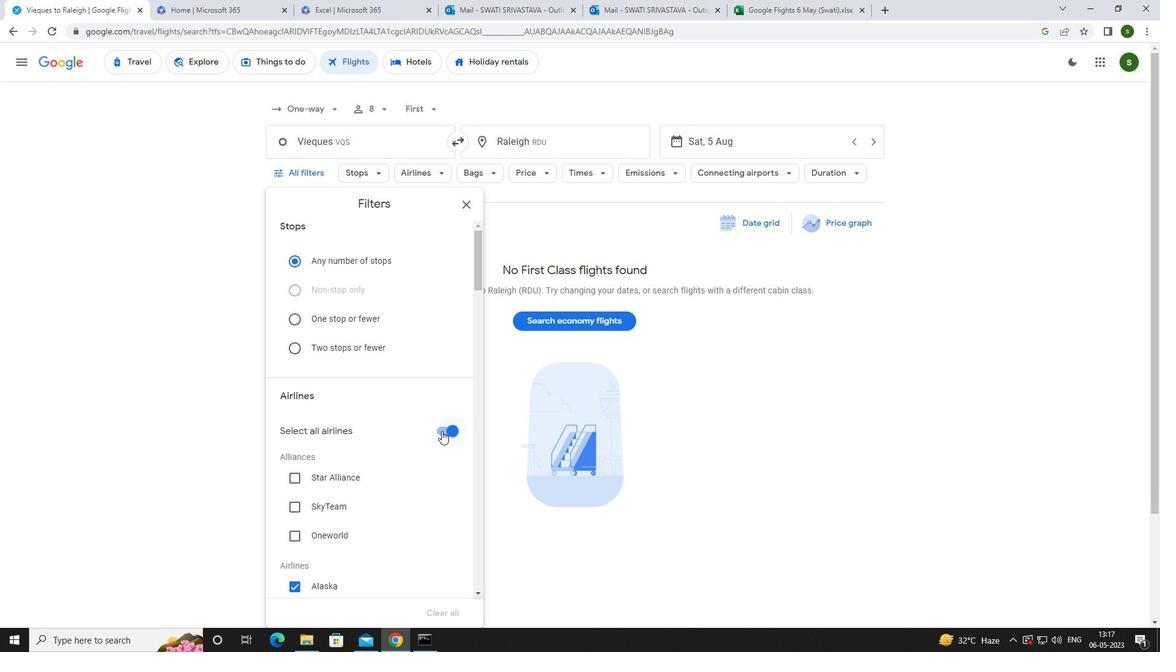 
Action: Mouse pressed left at (448, 429)
Screenshot: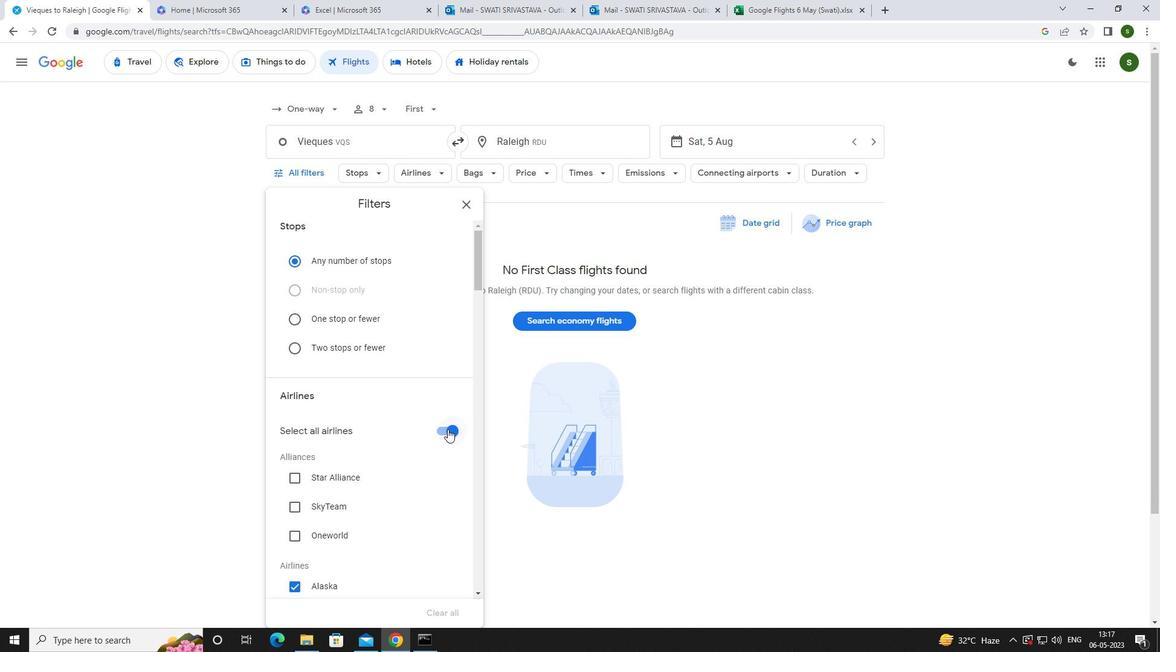 
Action: Mouse moved to (407, 393)
Screenshot: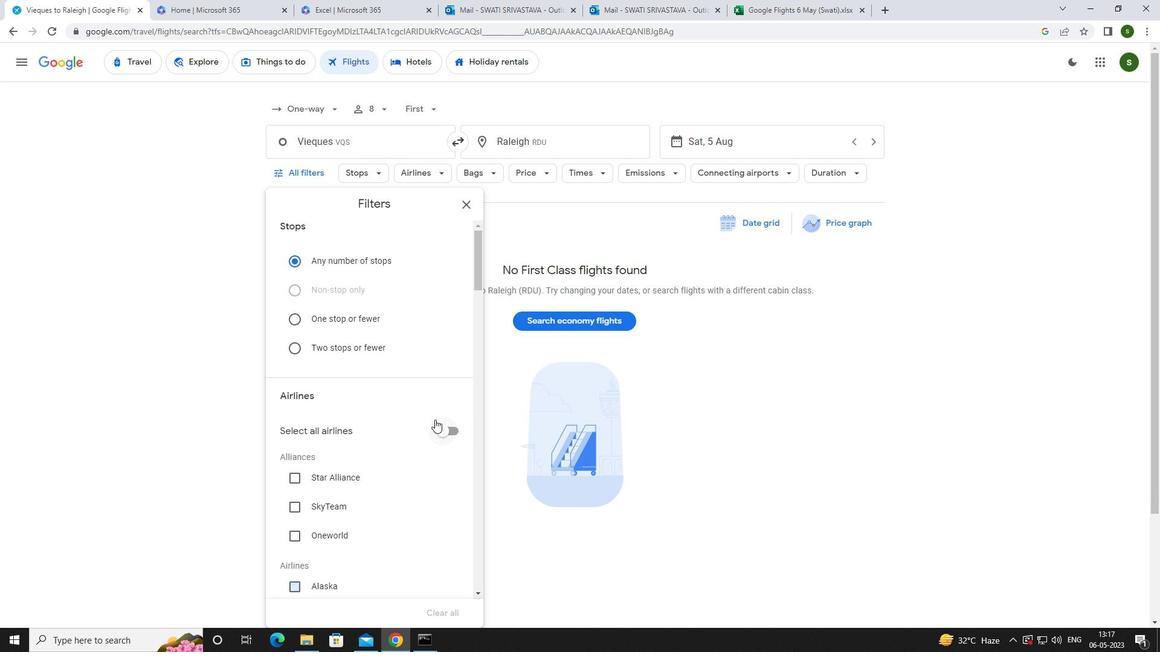 
Action: Mouse scrolled (407, 393) with delta (0, 0)
Screenshot: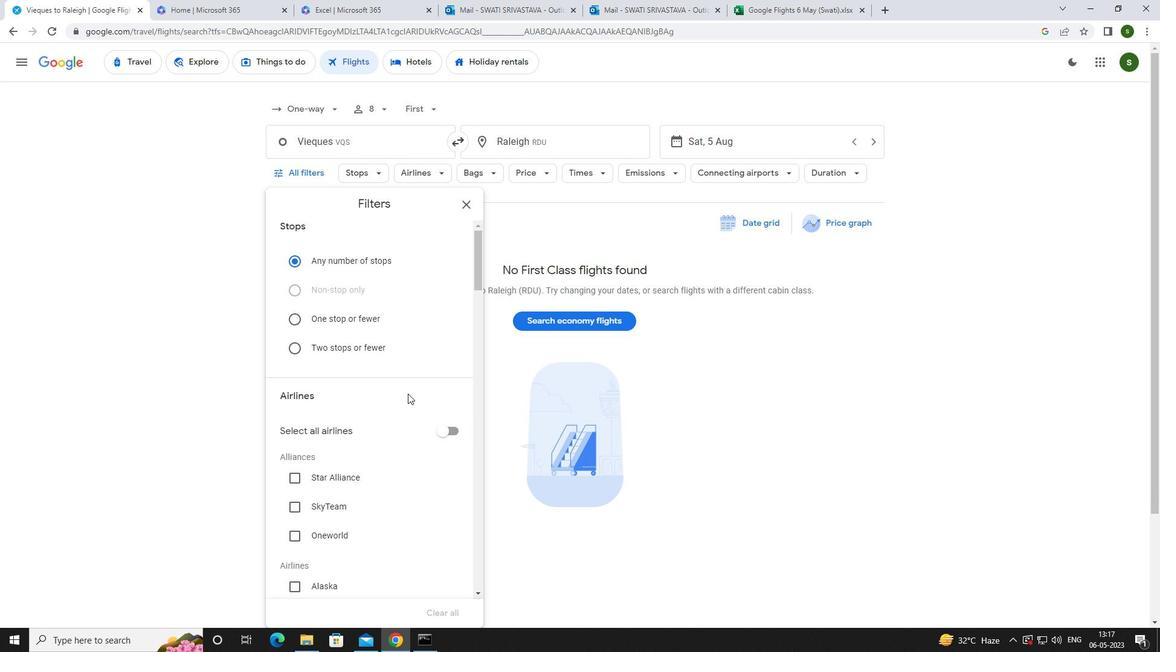 
Action: Mouse scrolled (407, 393) with delta (0, 0)
Screenshot: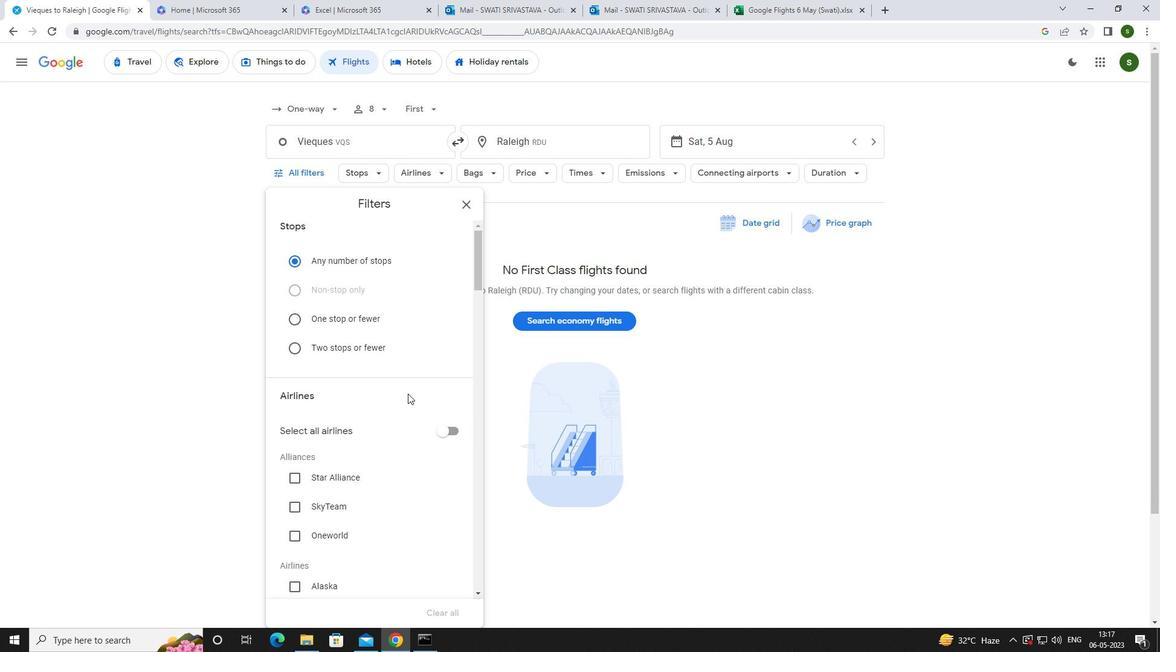 
Action: Mouse scrolled (407, 393) with delta (0, 0)
Screenshot: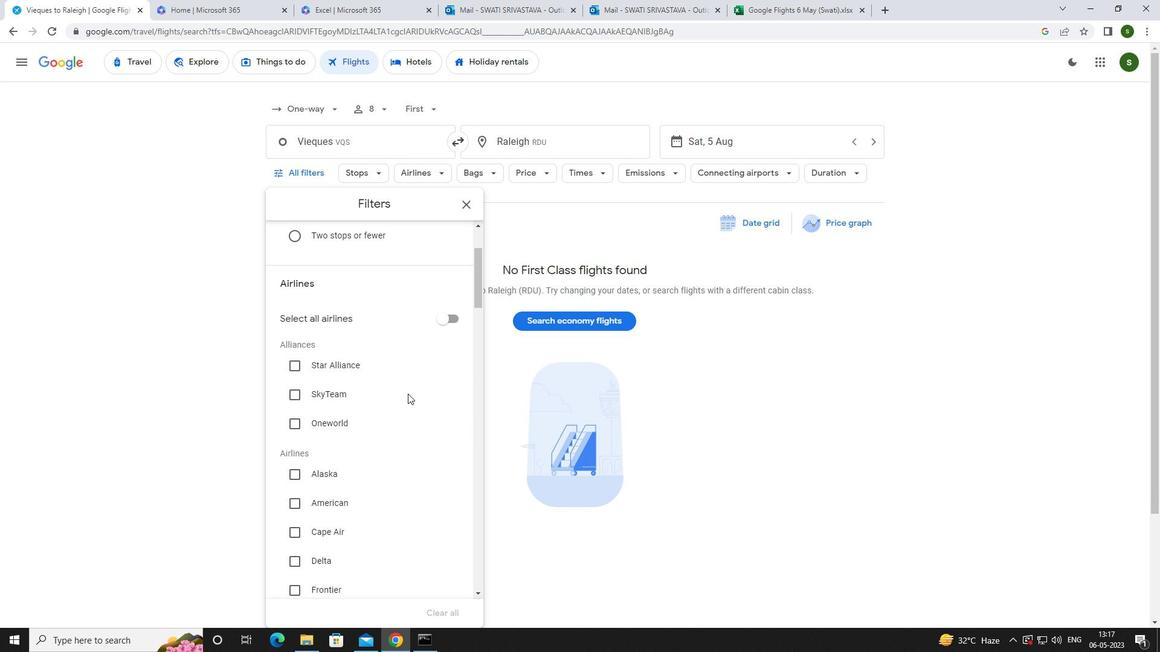 
Action: Mouse scrolled (407, 393) with delta (0, 0)
Screenshot: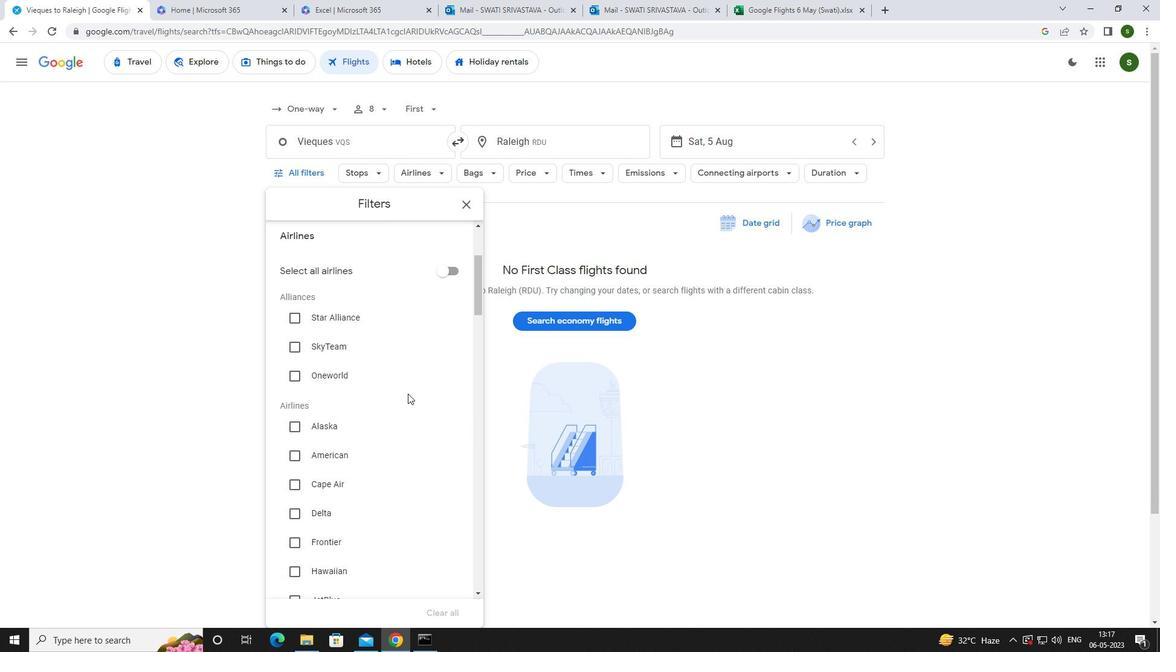 
Action: Mouse moved to (325, 455)
Screenshot: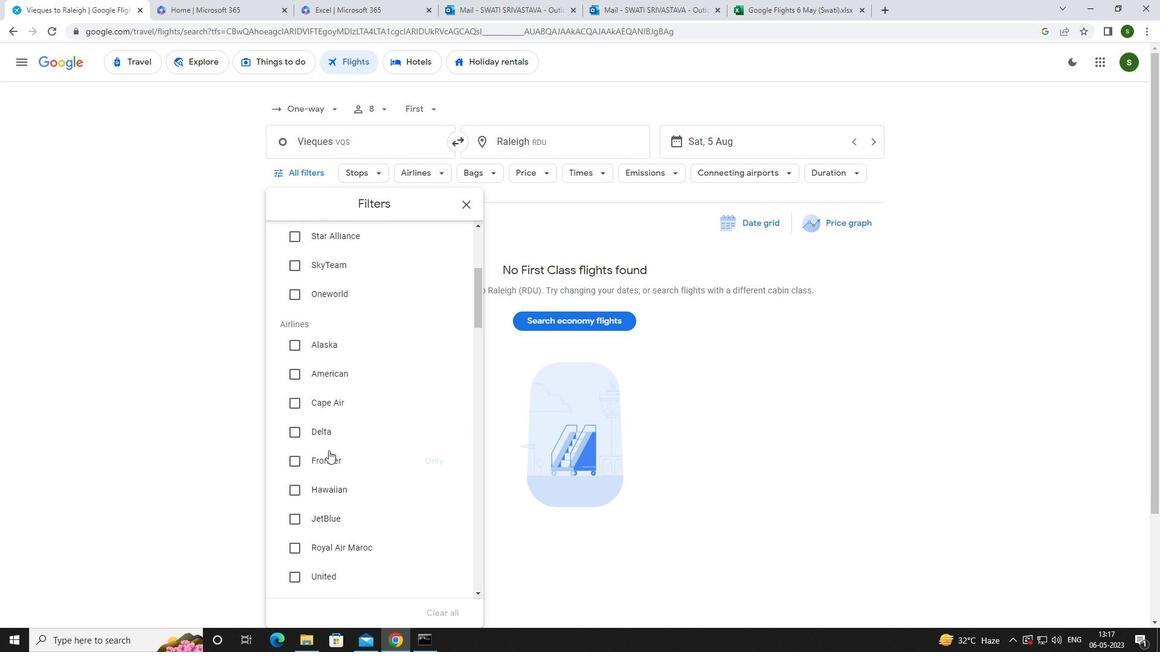 
Action: Mouse pressed left at (325, 455)
Screenshot: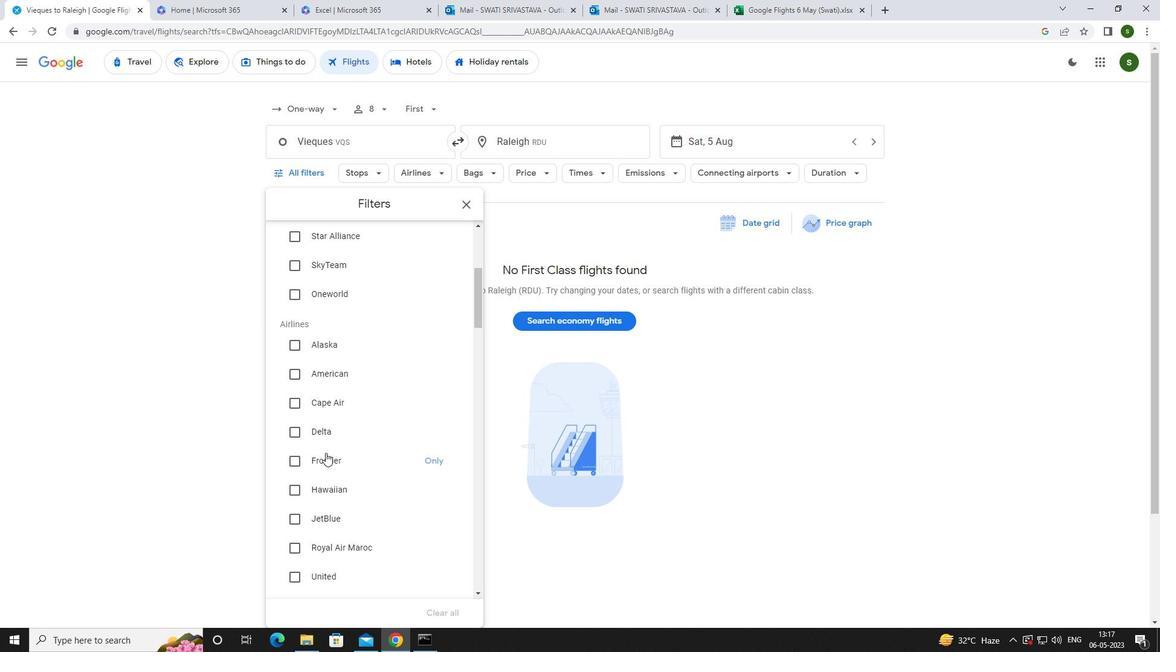 
Action: Mouse scrolled (325, 454) with delta (0, 0)
Screenshot: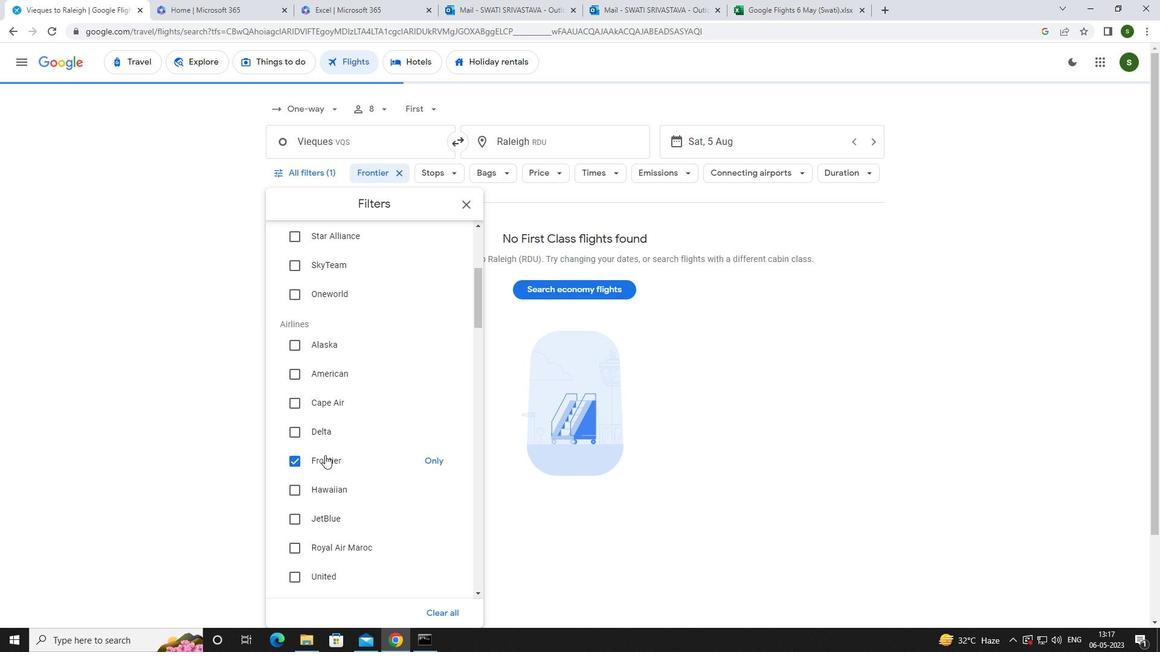 
Action: Mouse scrolled (325, 454) with delta (0, 0)
Screenshot: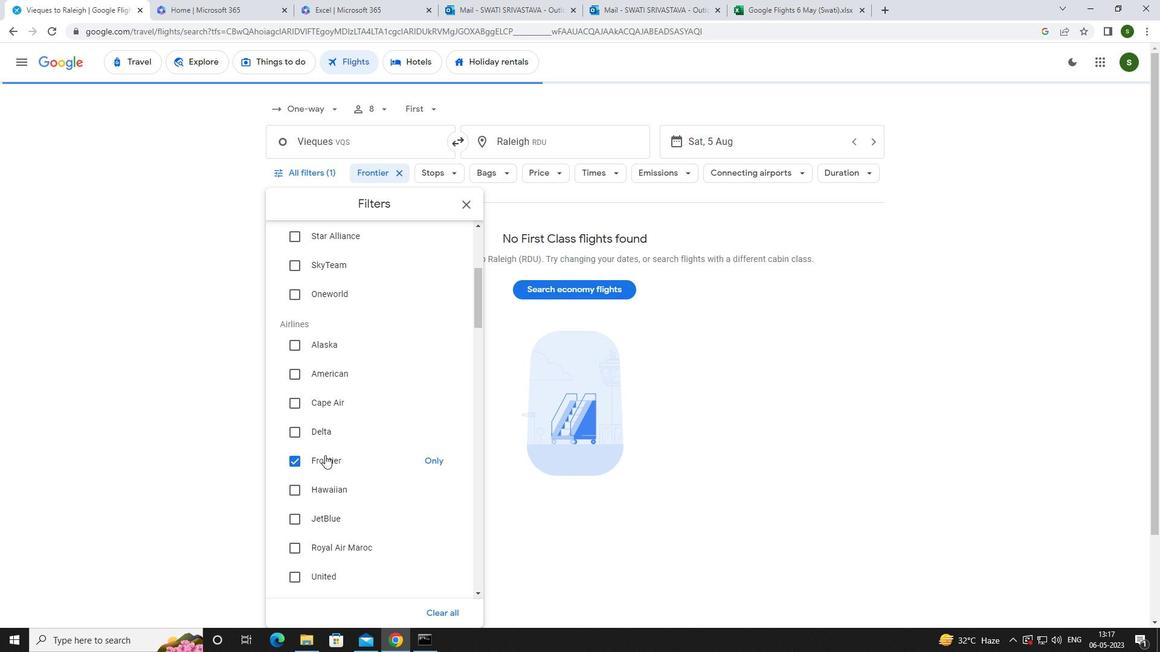
Action: Mouse scrolled (325, 454) with delta (0, 0)
Screenshot: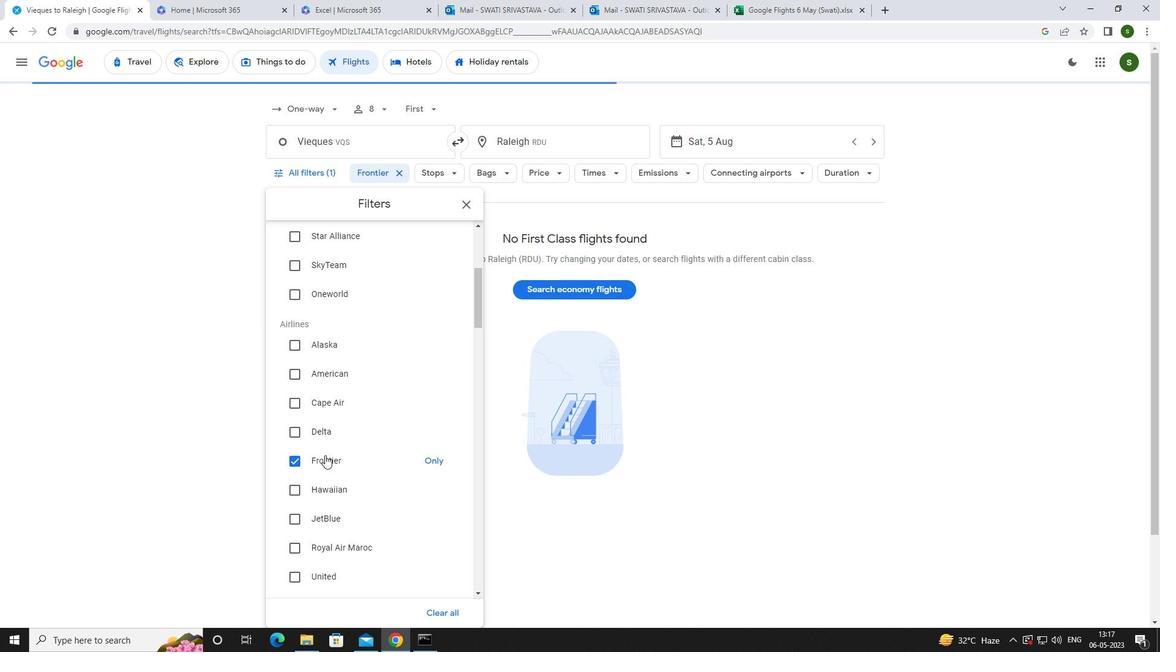 
Action: Mouse scrolled (325, 454) with delta (0, 0)
Screenshot: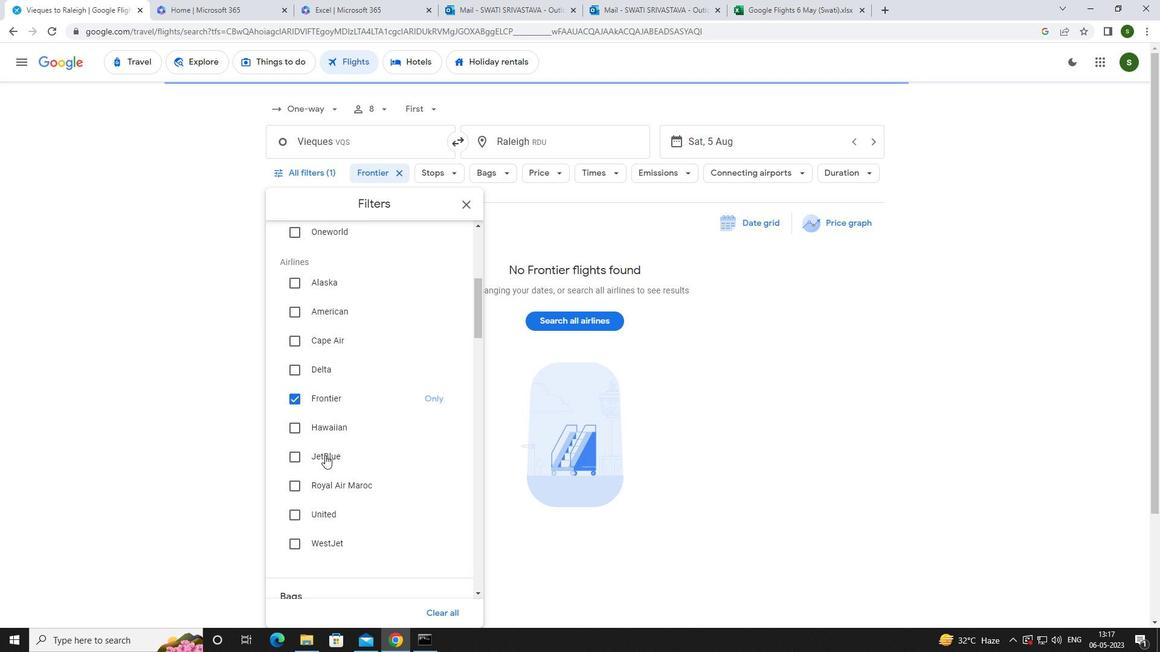 
Action: Mouse moved to (441, 471)
Screenshot: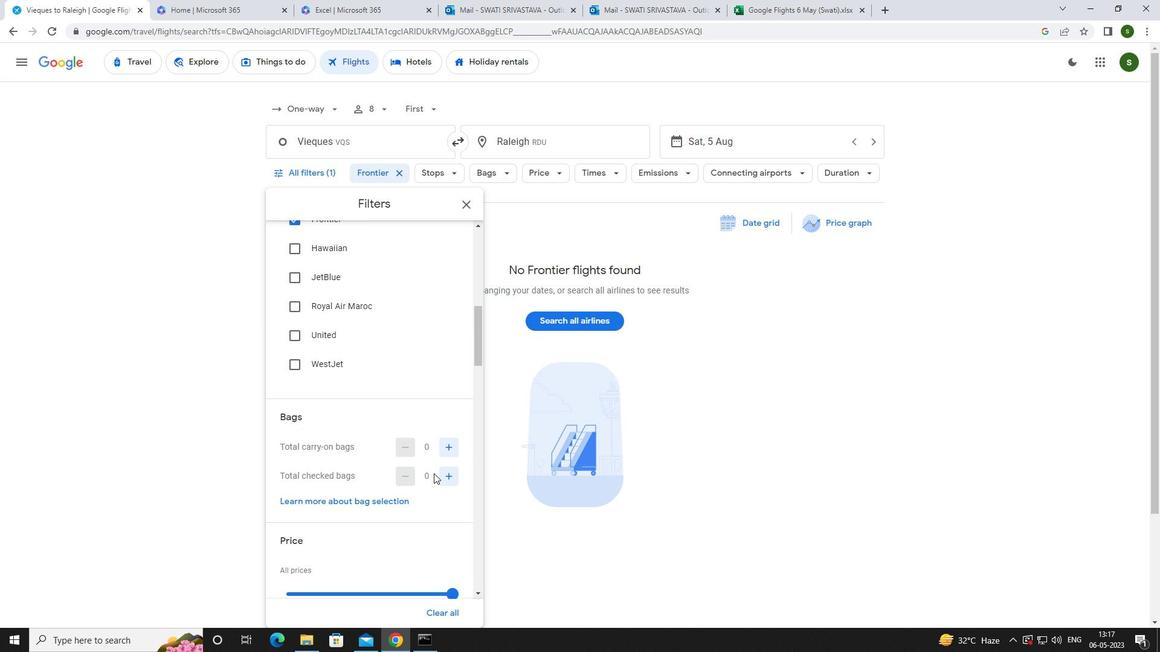
Action: Mouse pressed left at (441, 471)
Screenshot: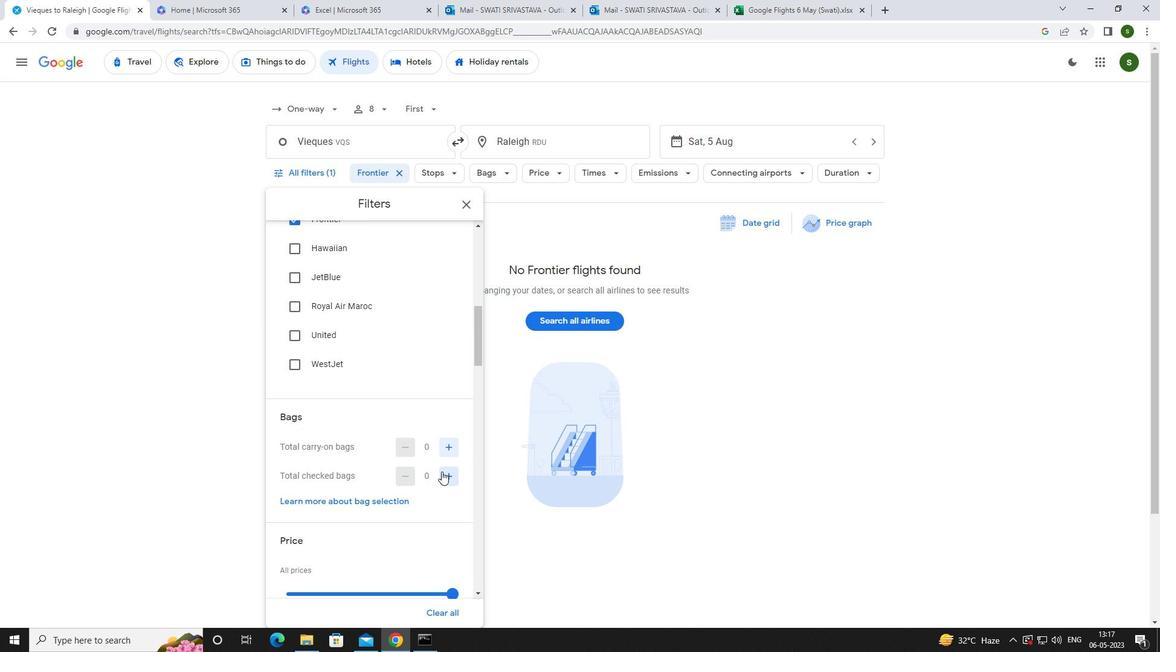 
Action: Mouse pressed left at (441, 471)
Screenshot: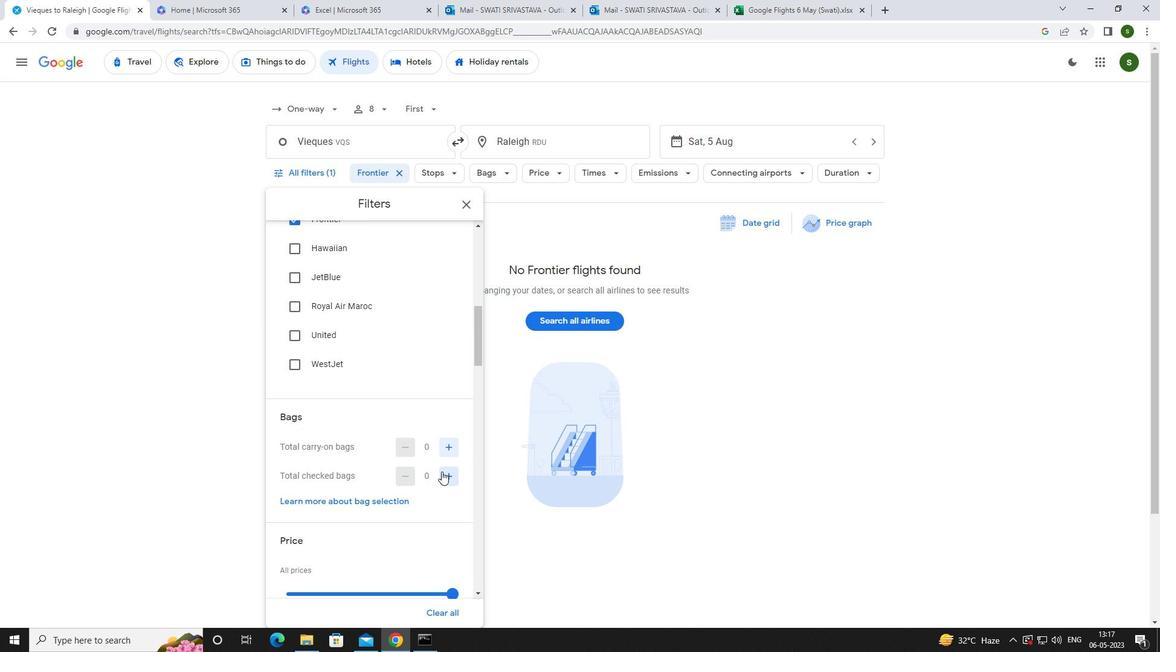 
Action: Mouse pressed left at (441, 471)
Screenshot: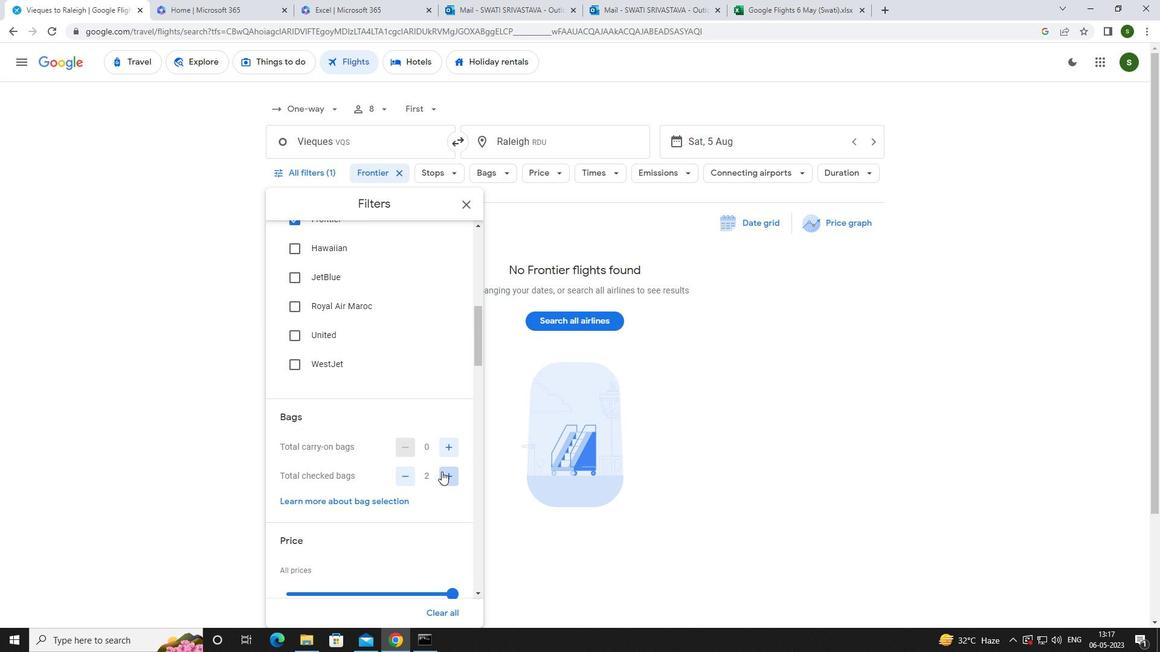 
Action: Mouse pressed left at (441, 471)
Screenshot: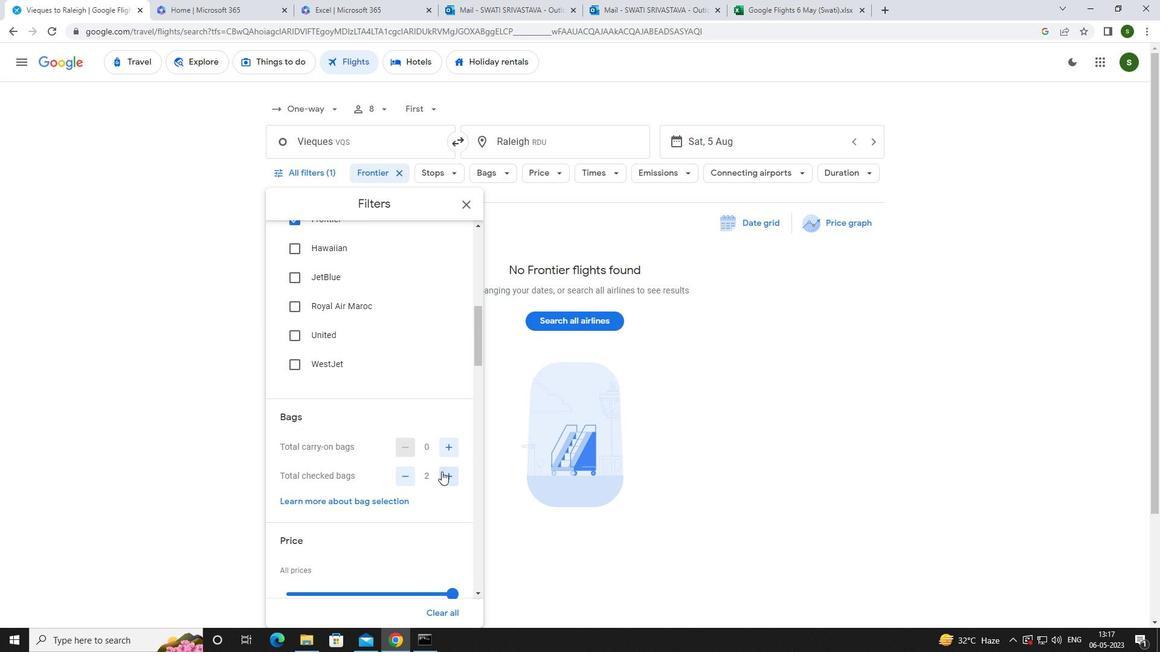 
Action: Mouse pressed left at (441, 471)
Screenshot: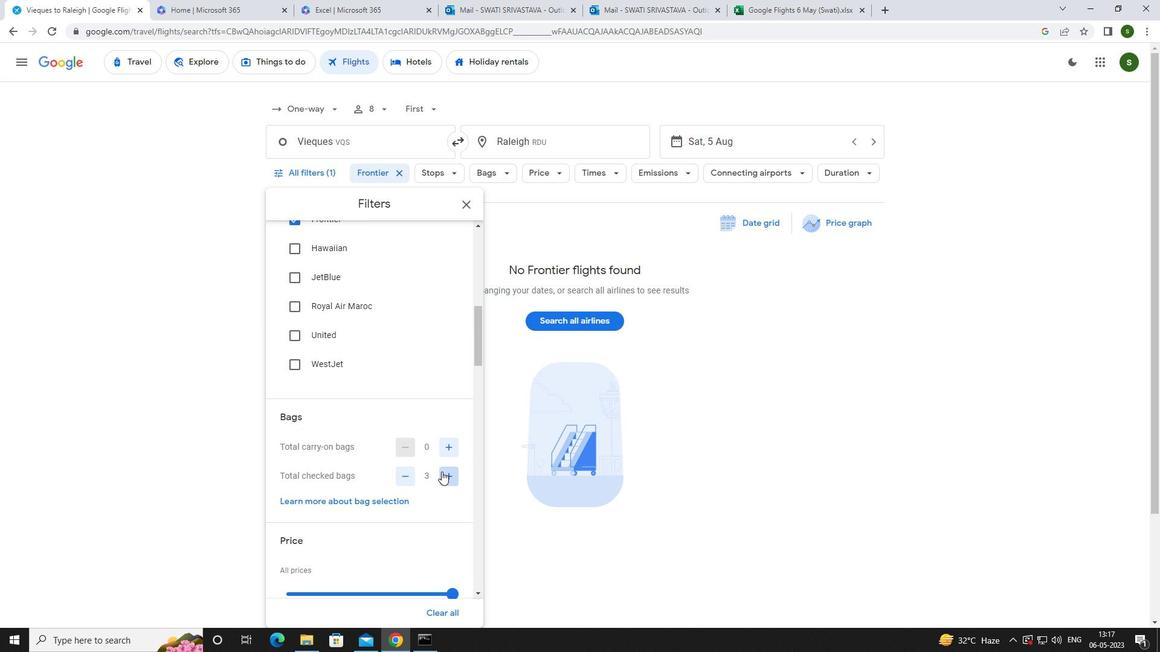 
Action: Mouse pressed left at (441, 471)
Screenshot: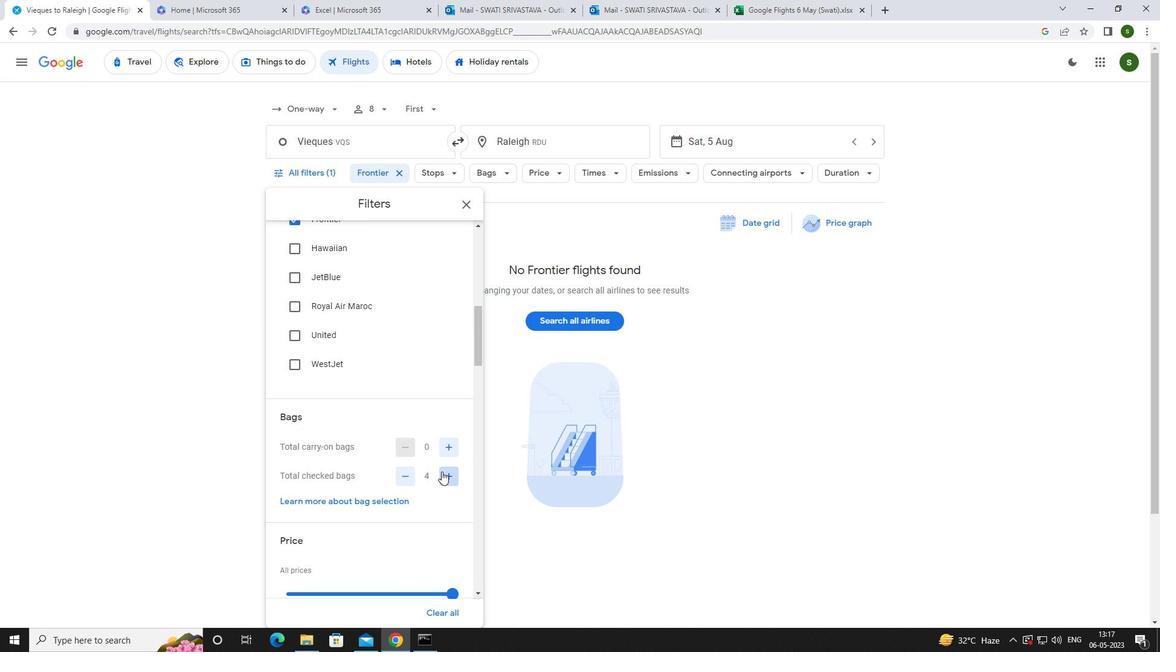 
Action: Mouse pressed left at (441, 471)
Screenshot: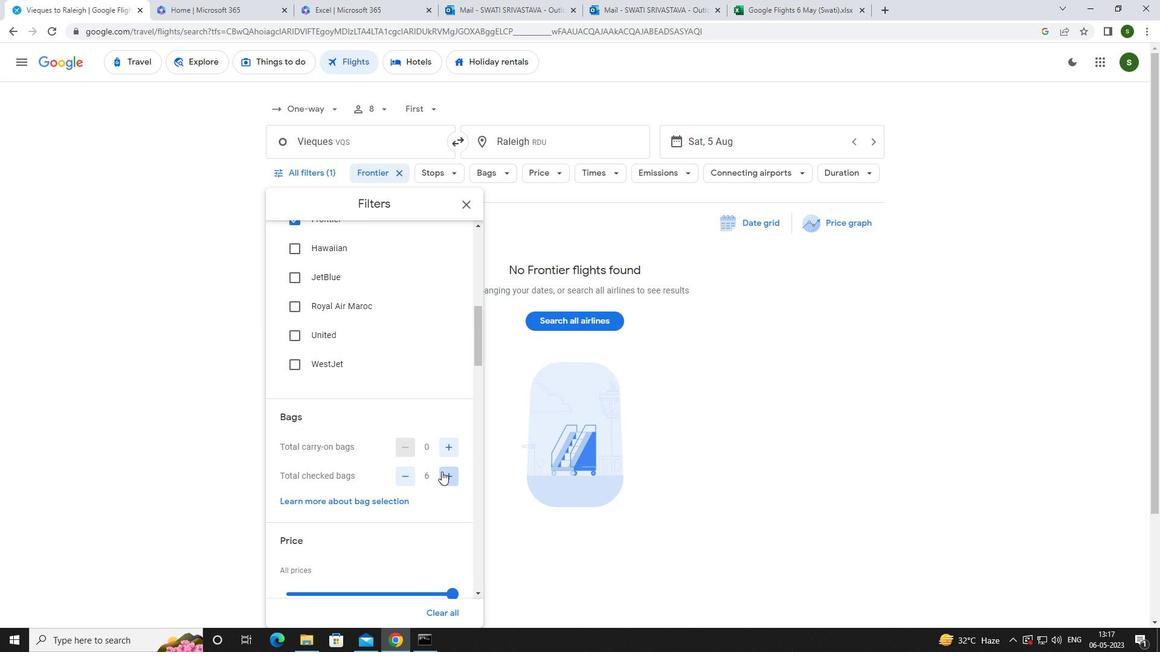 
Action: Mouse scrolled (441, 471) with delta (0, 0)
Screenshot: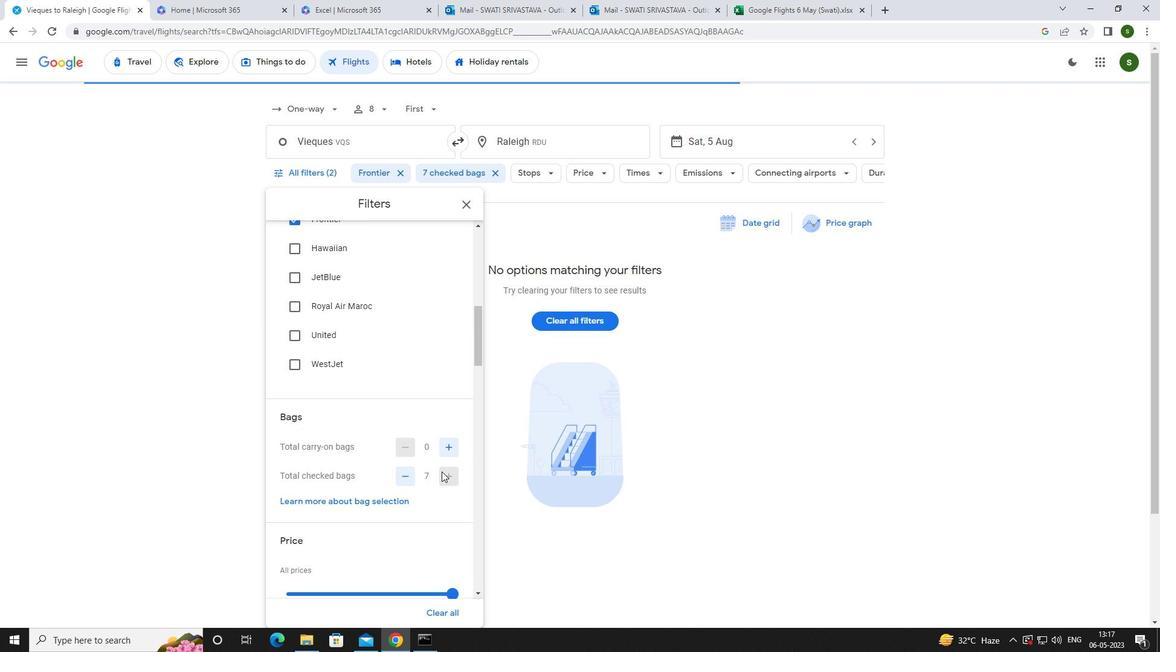 
Action: Mouse scrolled (441, 471) with delta (0, 0)
Screenshot: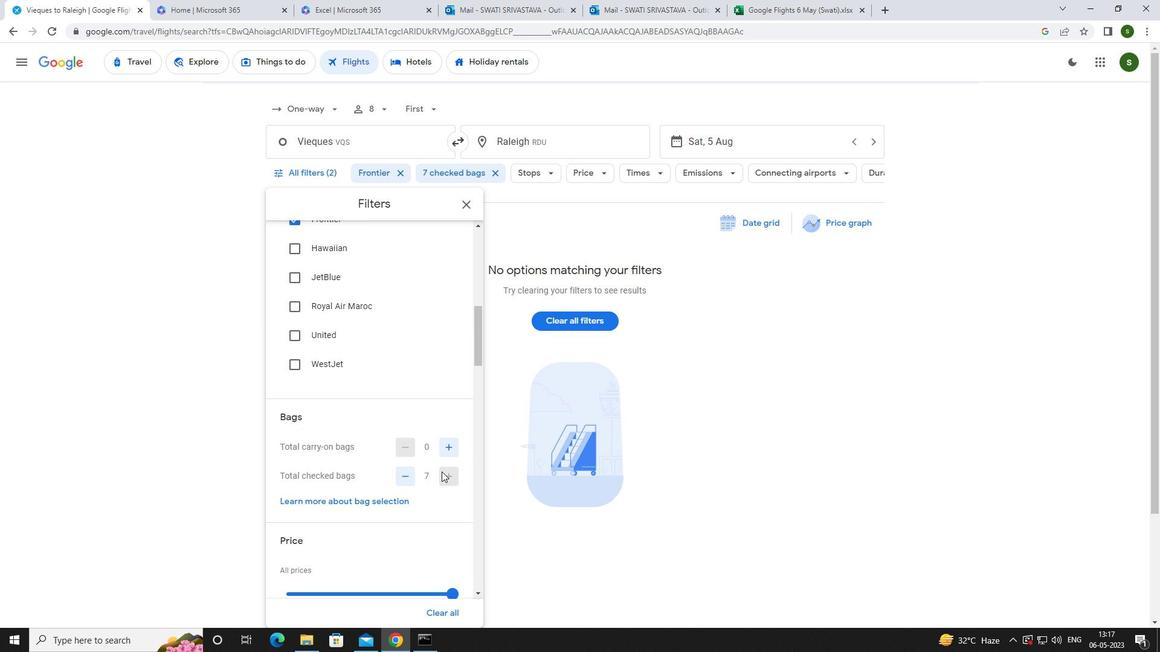 
Action: Mouse moved to (450, 469)
Screenshot: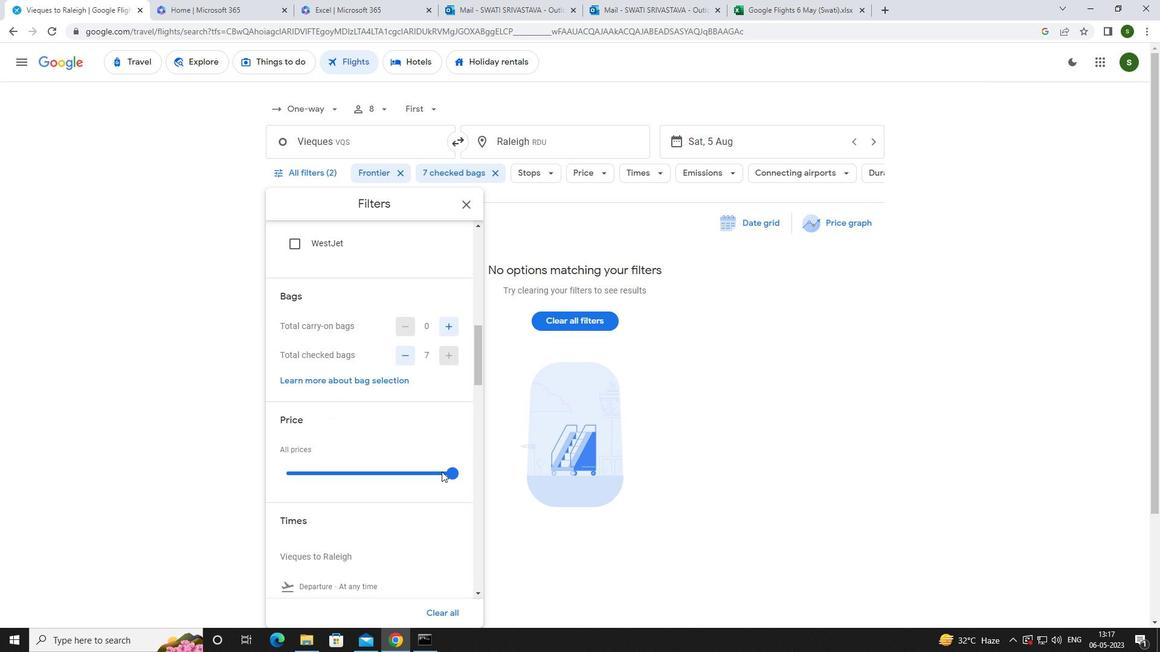 
Action: Mouse pressed left at (450, 469)
Screenshot: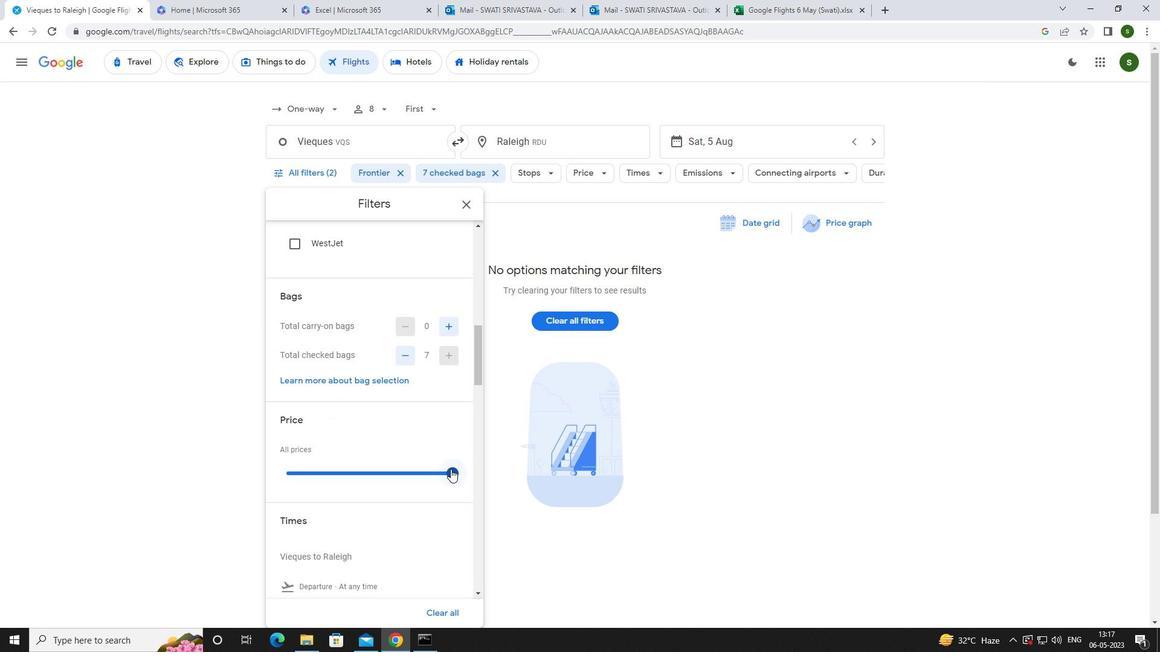 
Action: Mouse moved to (450, 469)
Screenshot: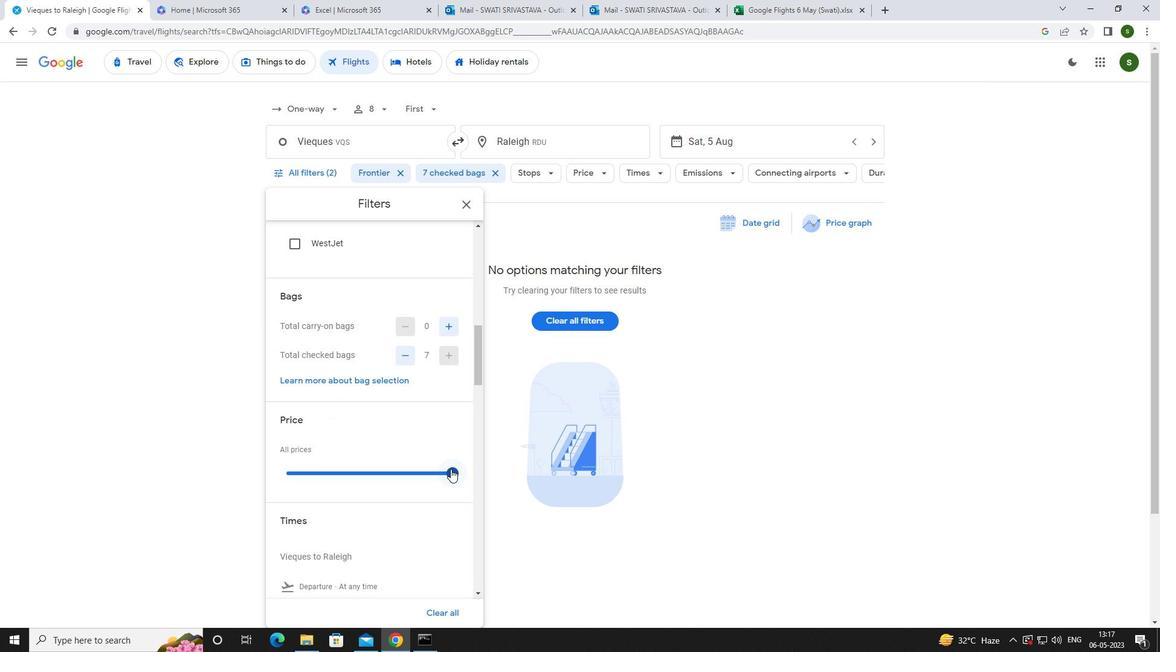 
Action: Mouse scrolled (450, 468) with delta (0, 0)
Screenshot: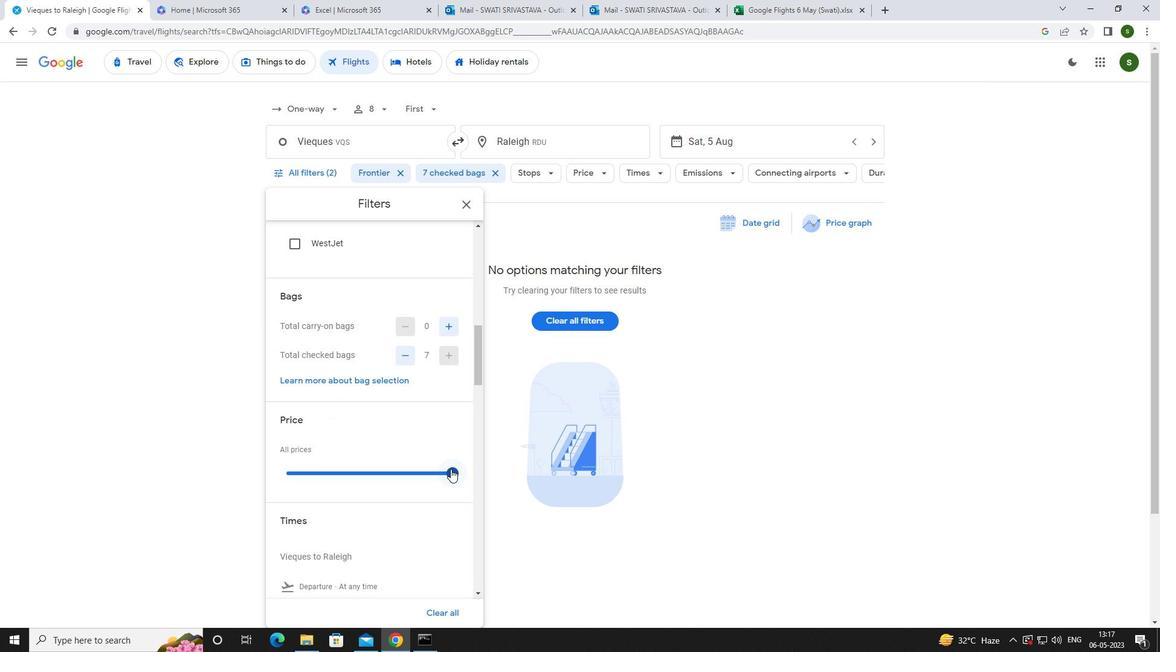 
Action: Mouse scrolled (450, 468) with delta (0, 0)
Screenshot: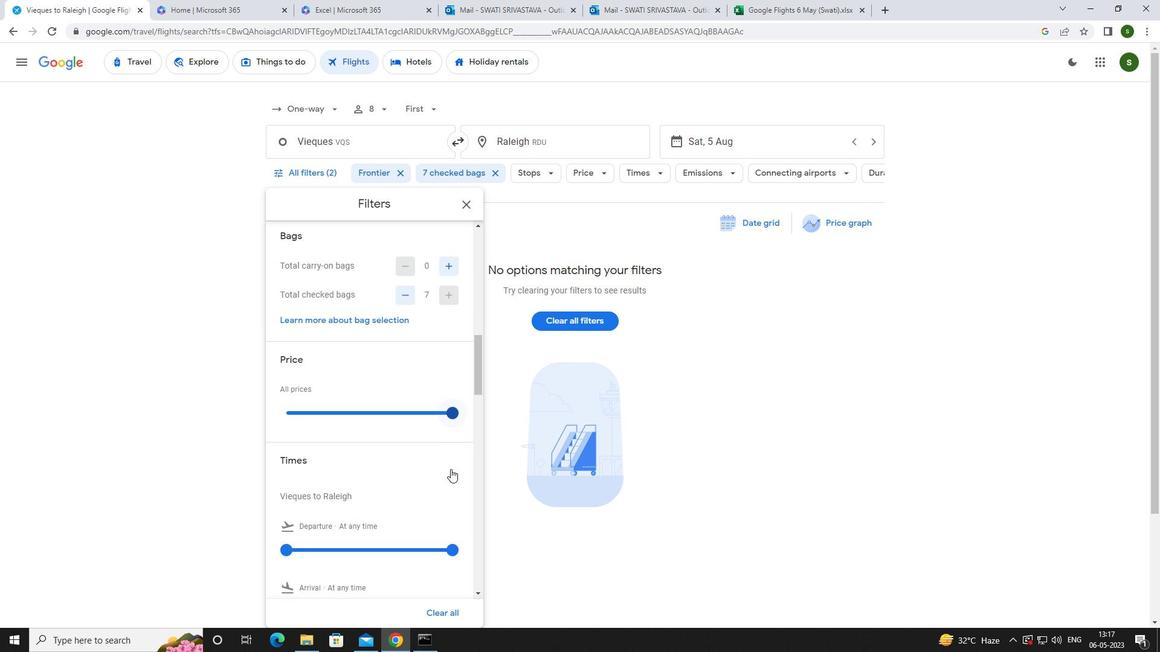 
Action: Mouse moved to (286, 490)
Screenshot: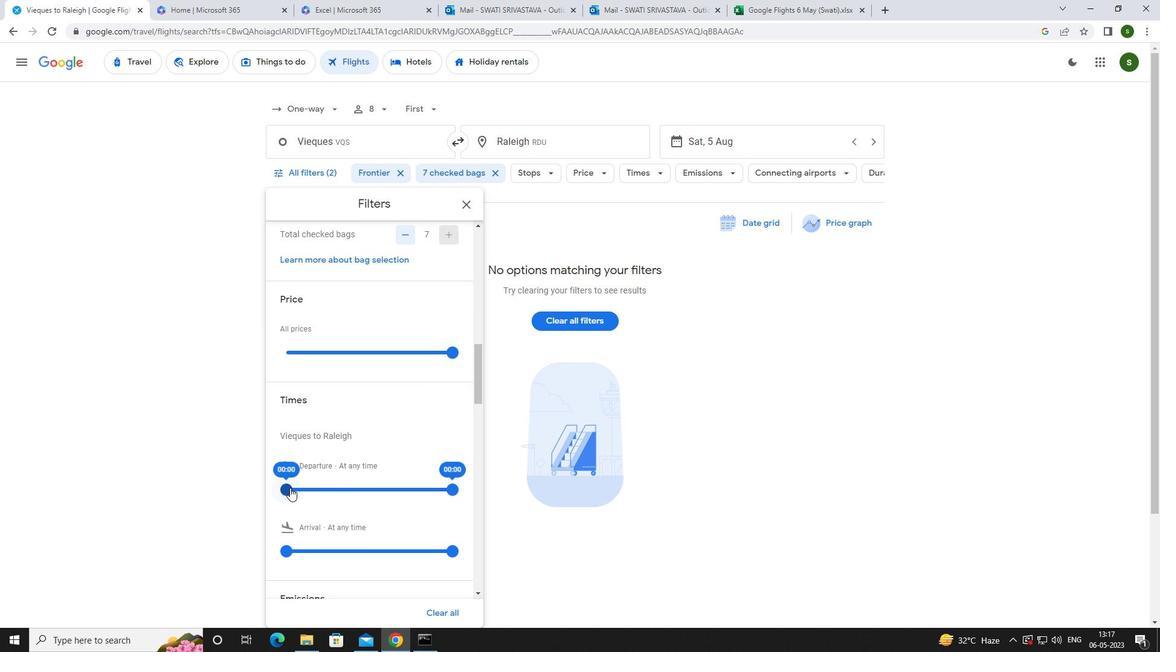 
Action: Mouse pressed left at (286, 490)
Screenshot: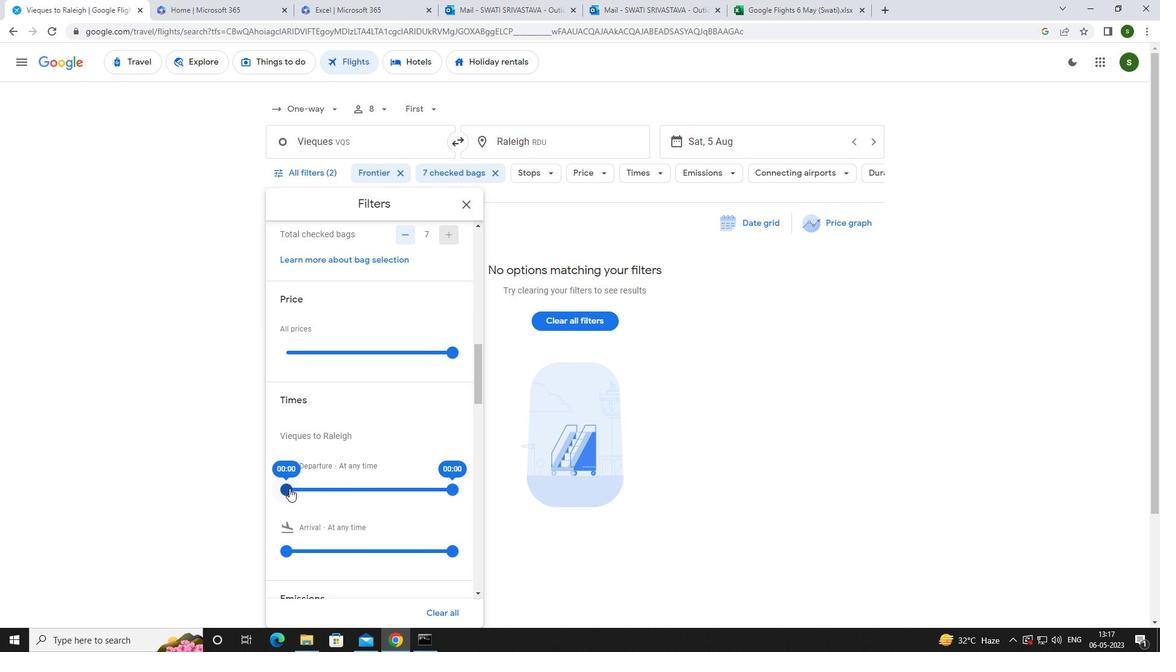 
Action: Mouse moved to (512, 541)
Screenshot: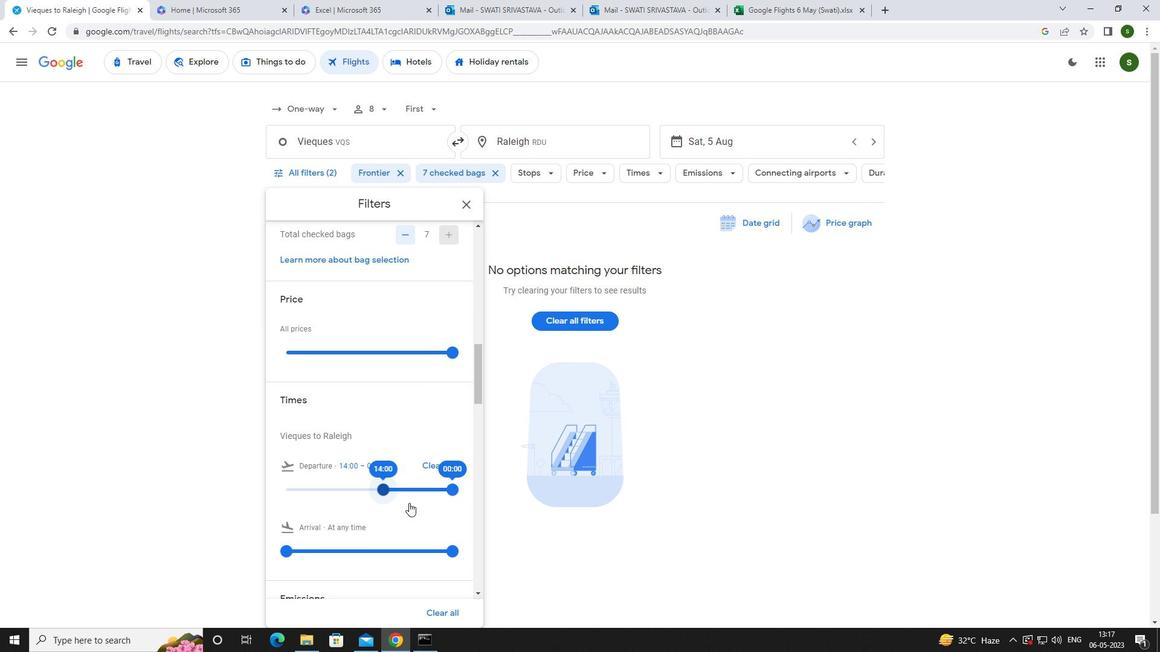 
Action: Mouse pressed left at (512, 541)
Screenshot: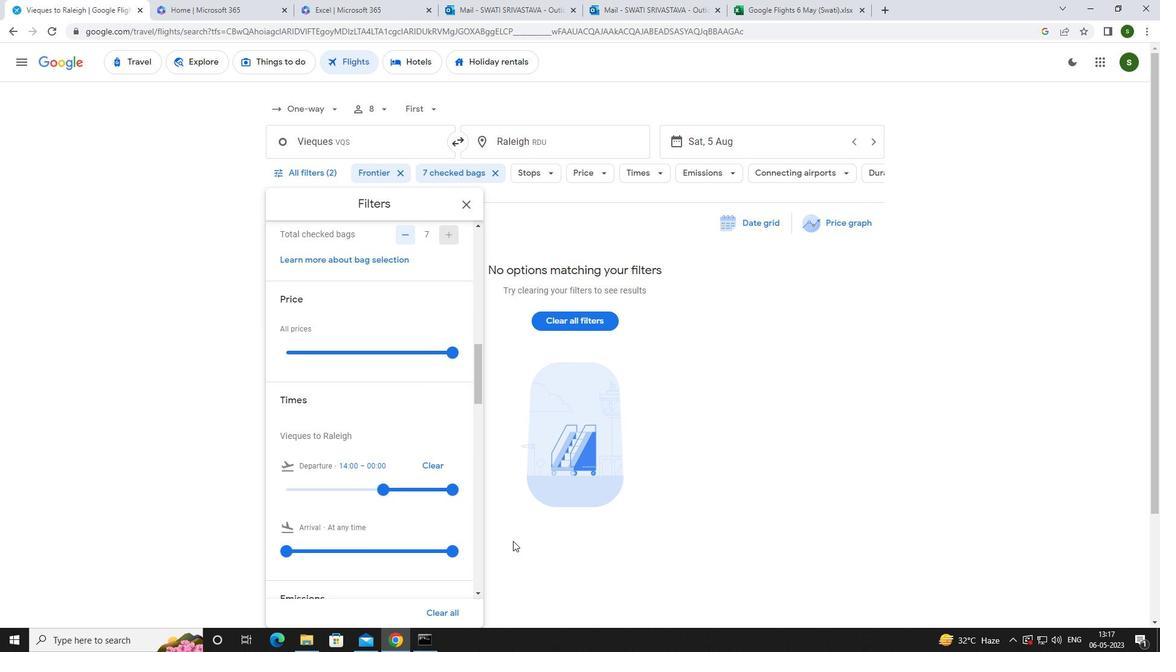 
